 Task: Look for space in El Soberbio, Argentina from 9th June, 2023 to 17th June, 2023 for 2 adults in price range Rs.7000 to Rs.12000. Place can be private room with 1  bedroom having 2 beds and 1 bathroom. Property type can be flat. Amenities needed are: wifi, heating, . Booking option can be shelf check-in. Required host language is English.
Action: Mouse moved to (403, 90)
Screenshot: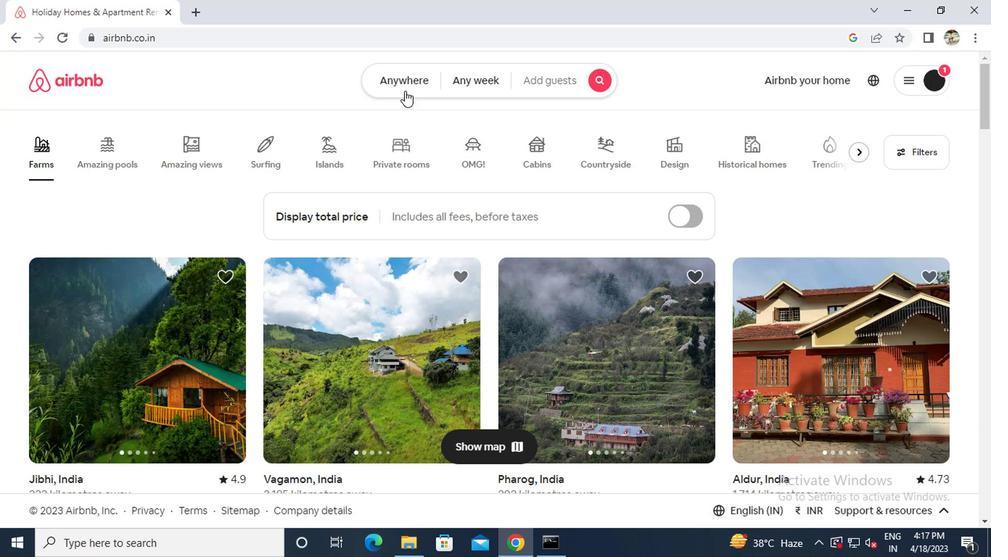 
Action: Mouse pressed left at (403, 90)
Screenshot: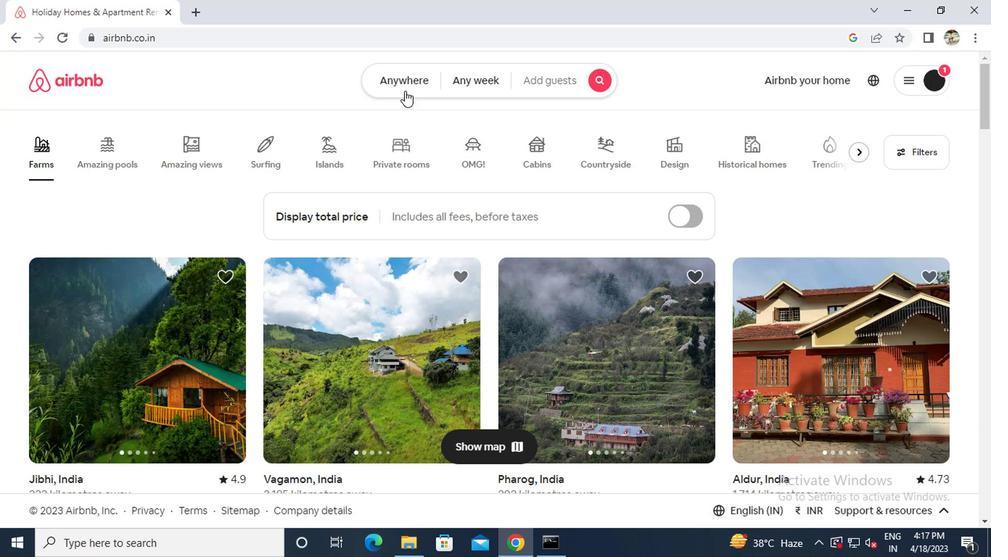 
Action: Mouse moved to (340, 141)
Screenshot: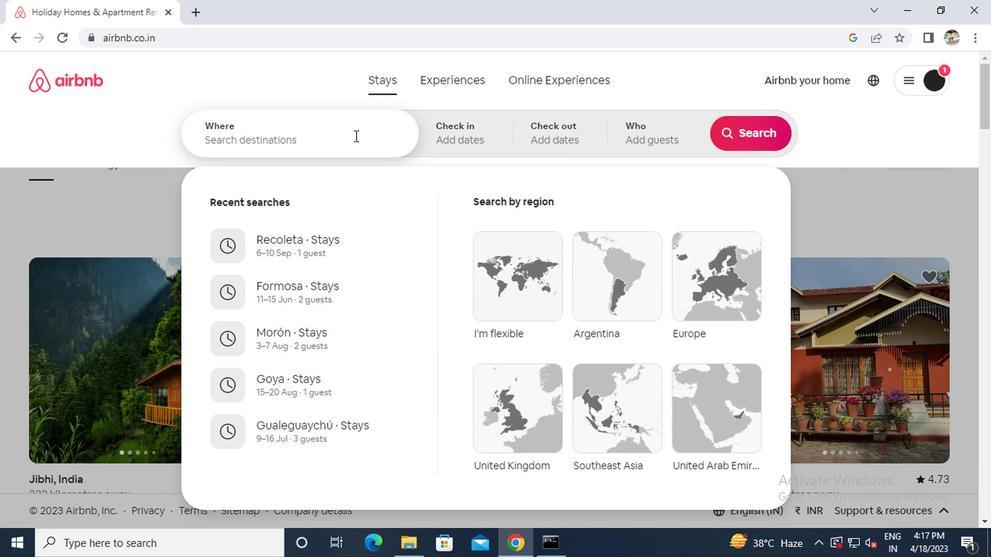 
Action: Mouse pressed left at (340, 141)
Screenshot: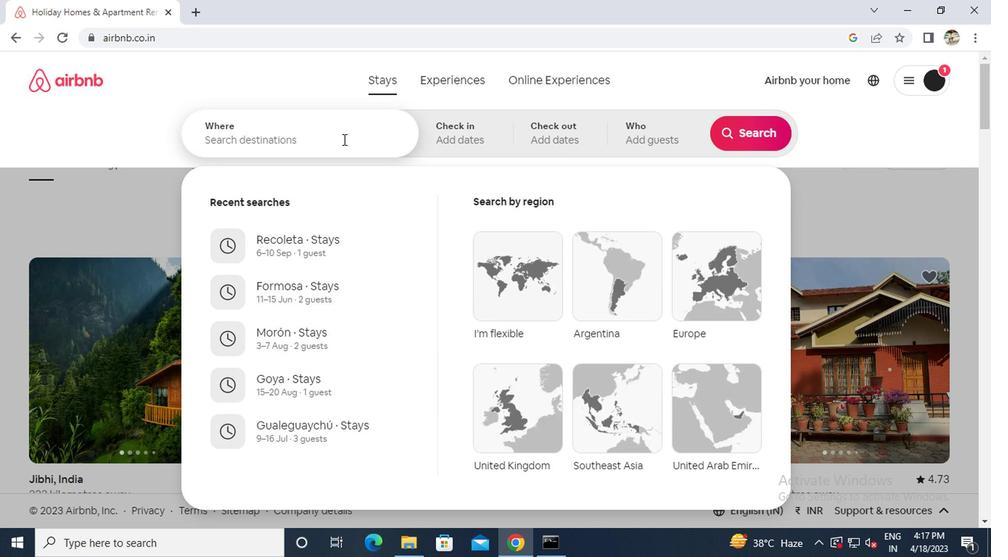 
Action: Key pressed e<Key.caps_lock>l<Key.space><Key.caps_lock>s<Key.caps_lock>oberbio
Screenshot: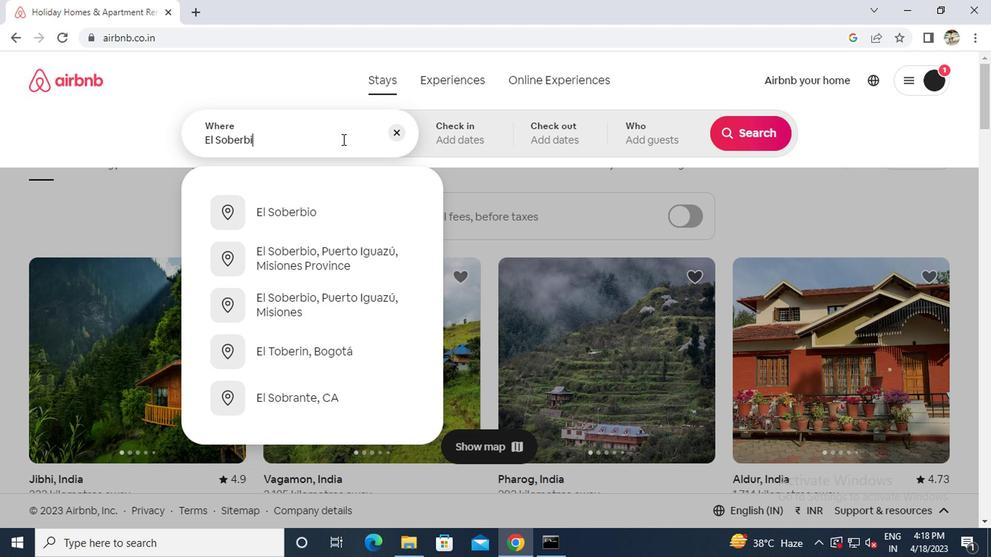 
Action: Mouse moved to (311, 215)
Screenshot: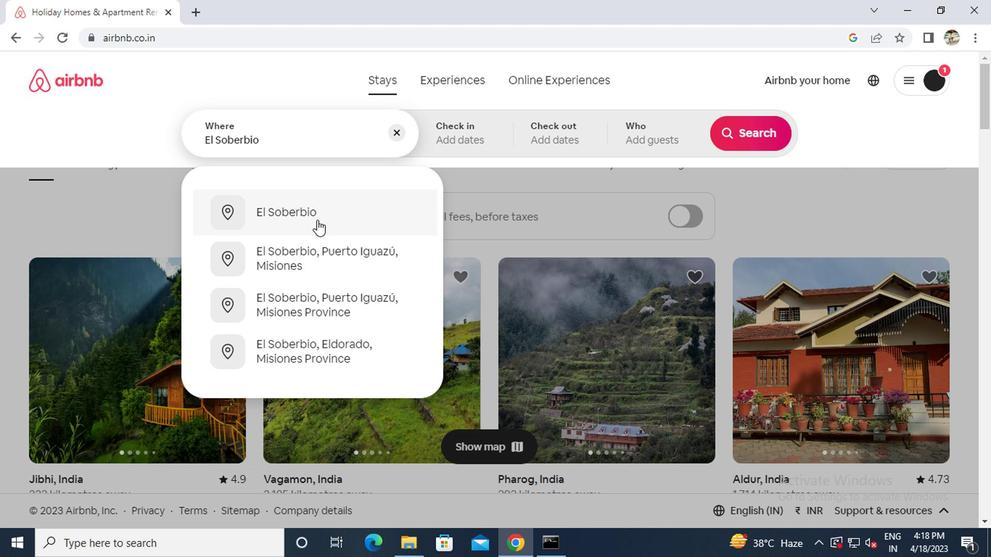 
Action: Mouse pressed left at (311, 215)
Screenshot: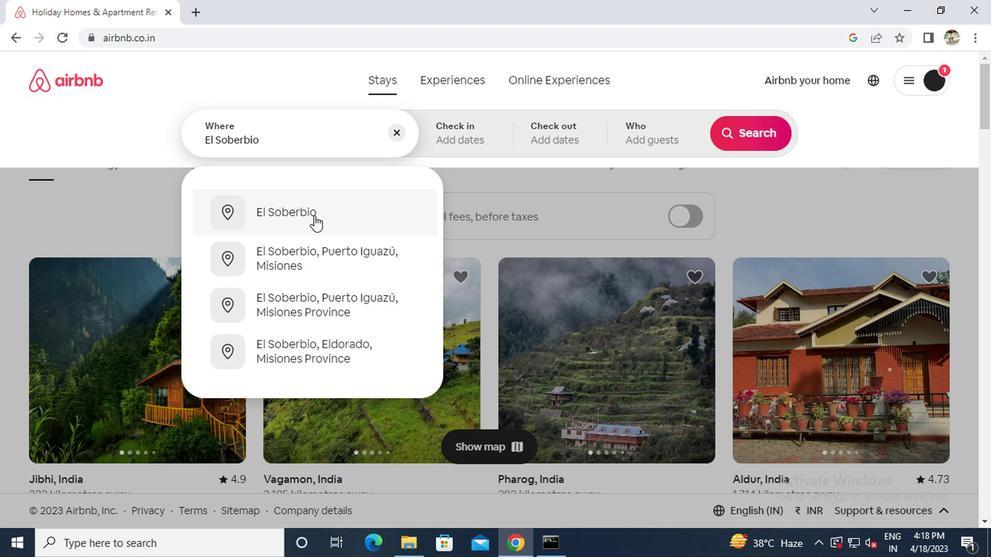 
Action: Mouse moved to (738, 249)
Screenshot: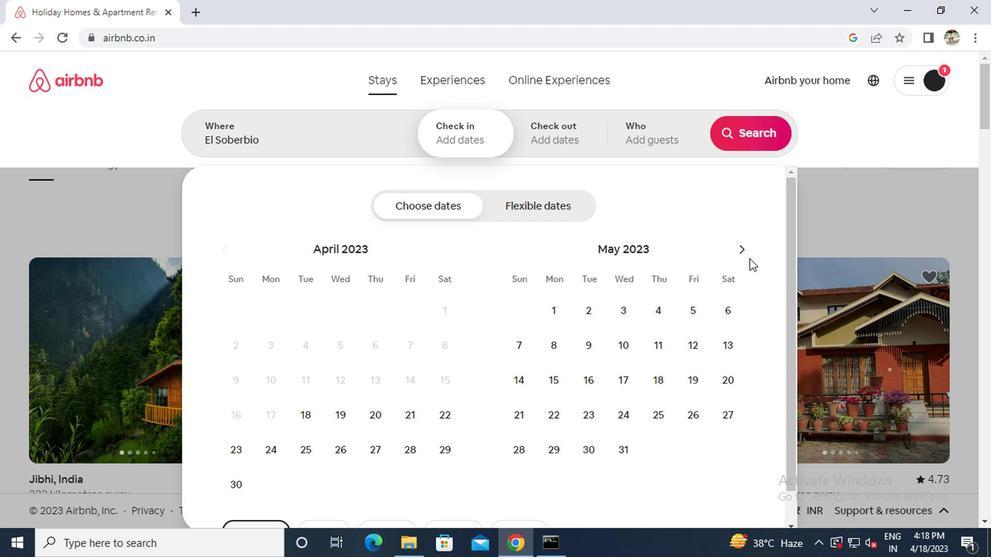 
Action: Mouse pressed left at (738, 249)
Screenshot: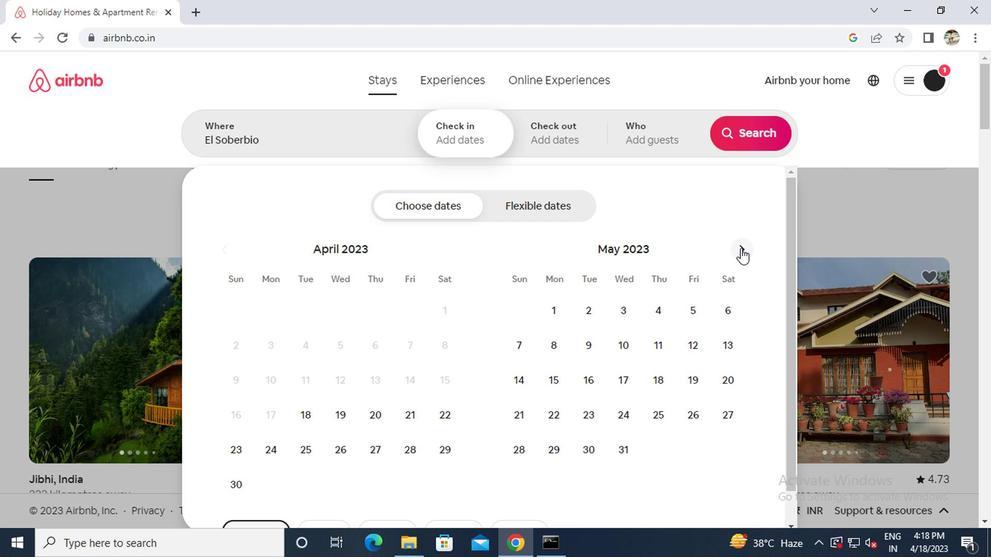 
Action: Mouse moved to (698, 338)
Screenshot: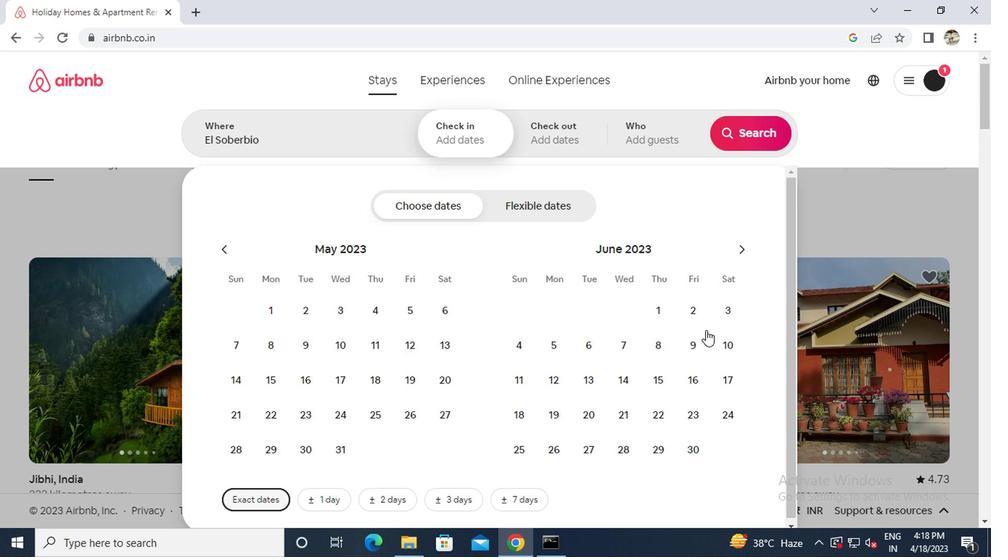 
Action: Mouse pressed left at (698, 338)
Screenshot: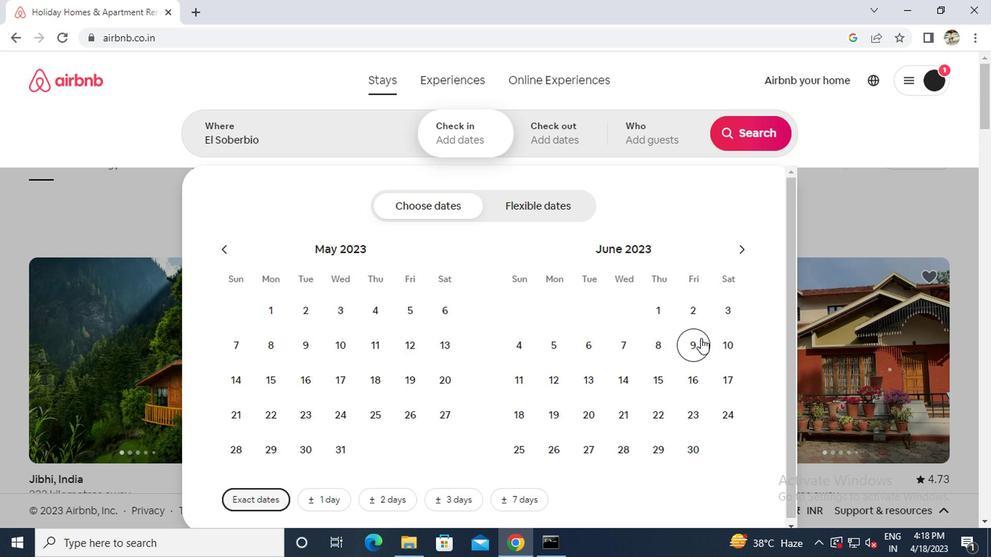 
Action: Mouse moved to (721, 374)
Screenshot: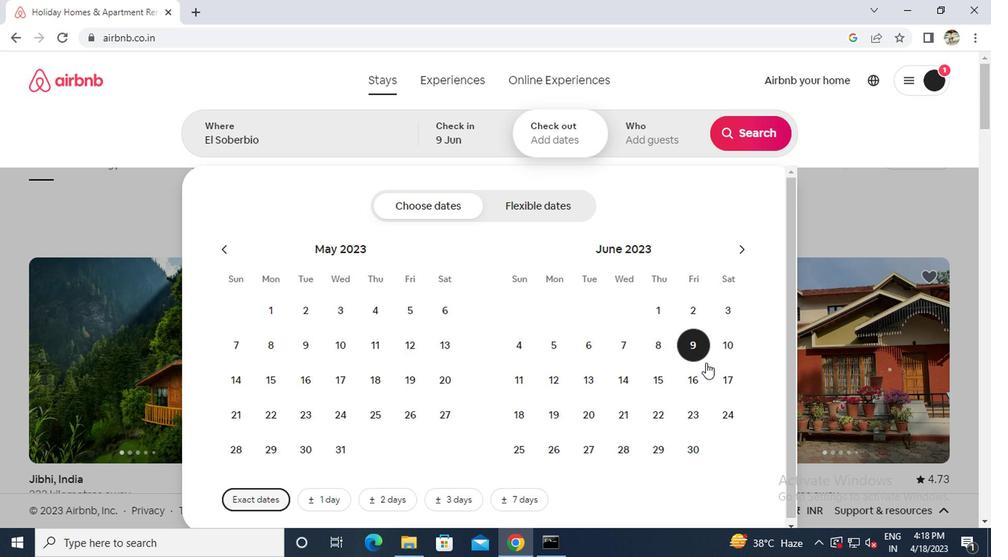 
Action: Mouse pressed left at (721, 374)
Screenshot: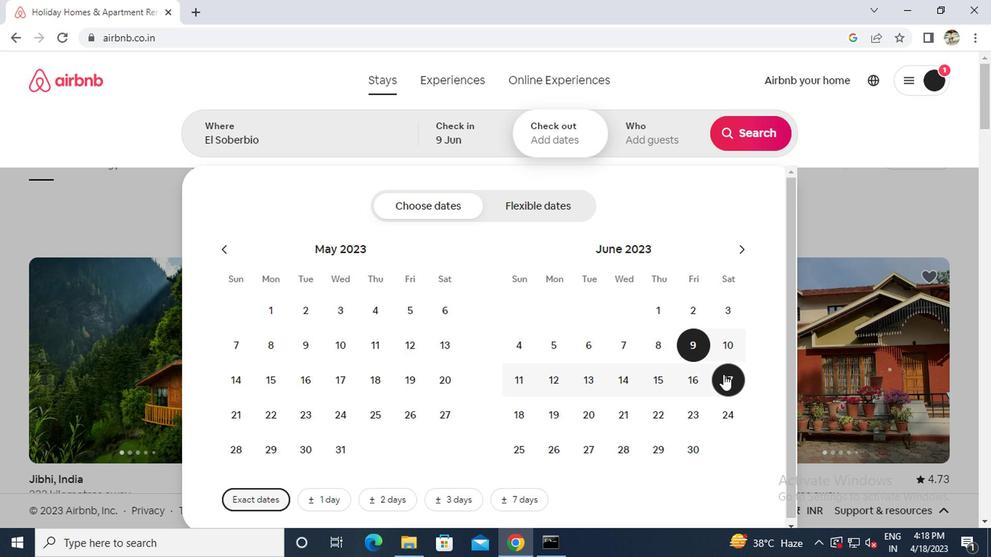 
Action: Mouse moved to (658, 148)
Screenshot: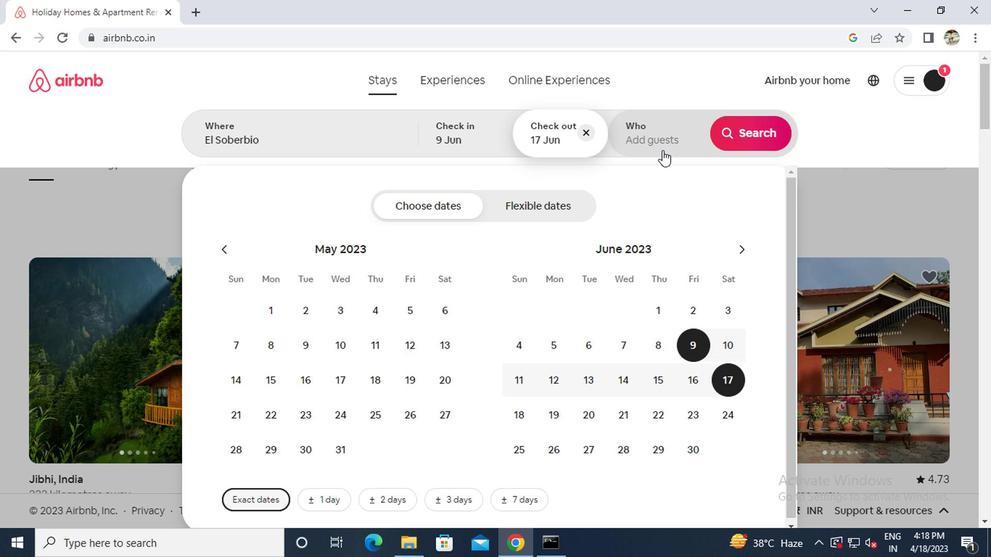 
Action: Mouse pressed left at (658, 148)
Screenshot: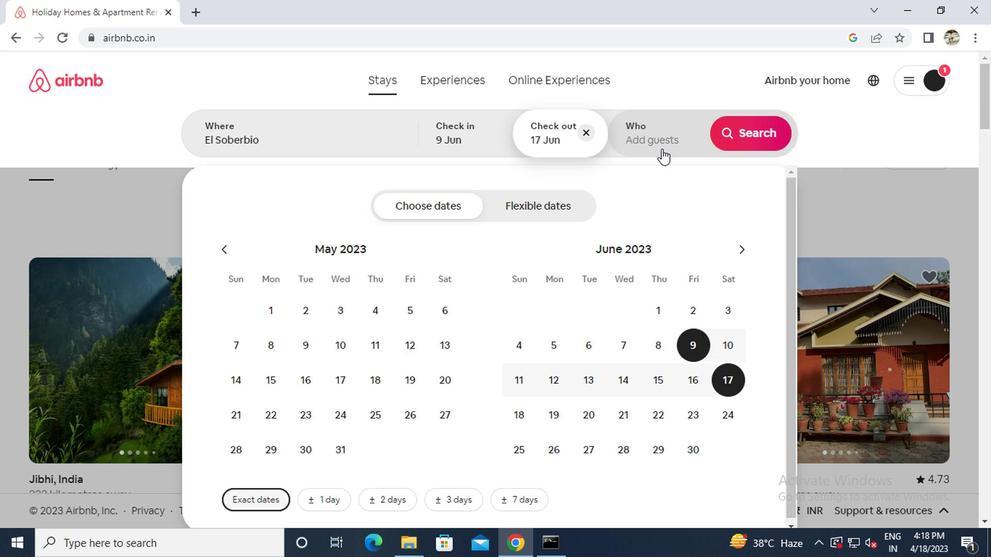 
Action: Mouse moved to (756, 216)
Screenshot: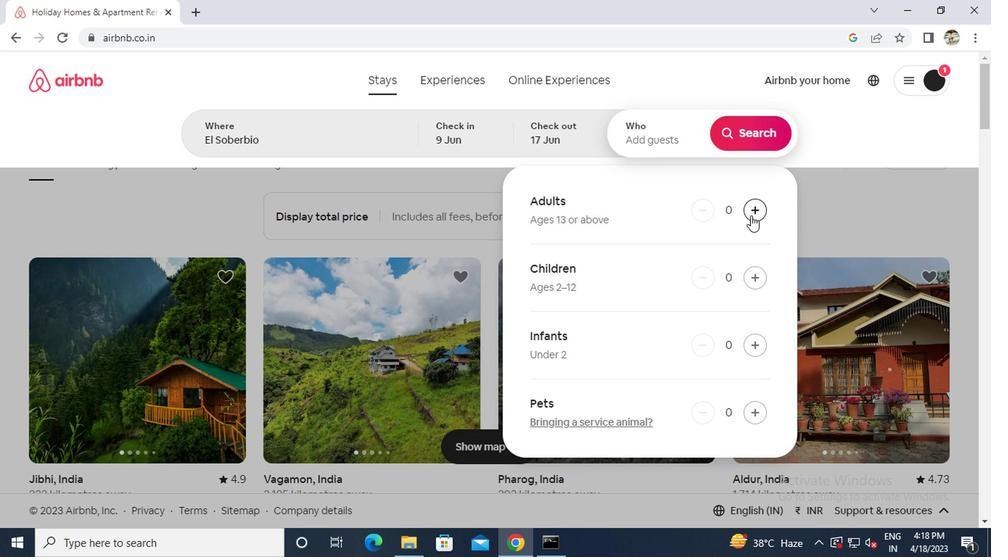 
Action: Mouse pressed left at (756, 216)
Screenshot: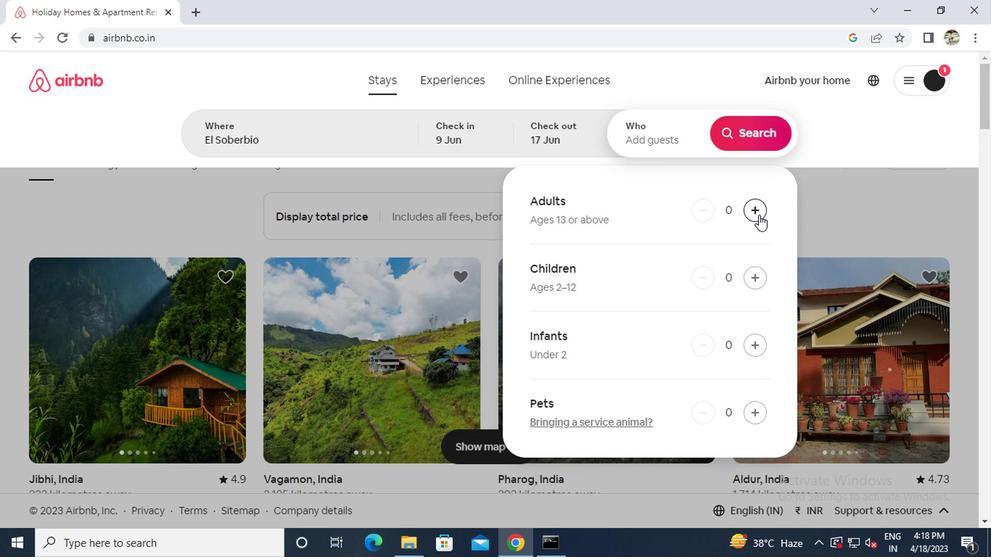 
Action: Mouse pressed left at (756, 216)
Screenshot: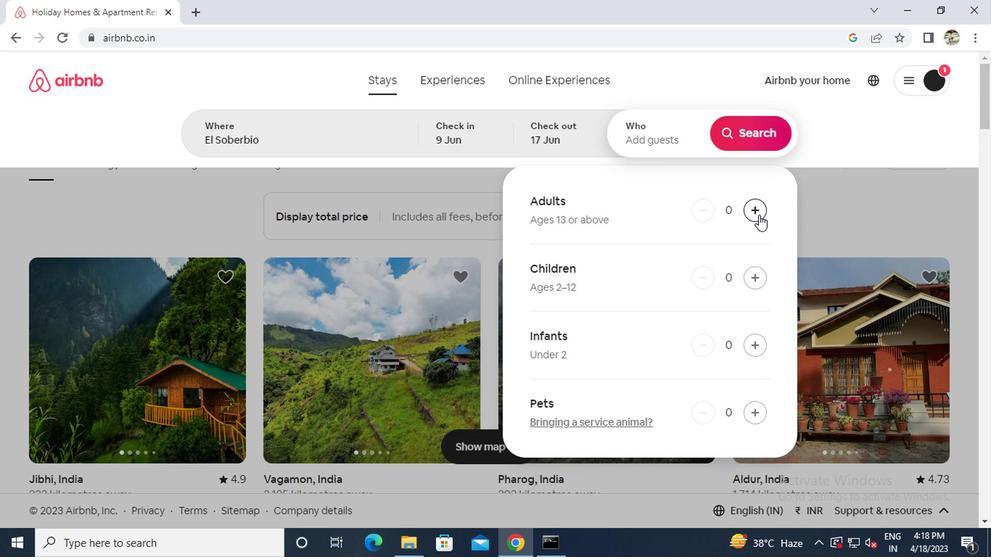 
Action: Mouse moved to (756, 122)
Screenshot: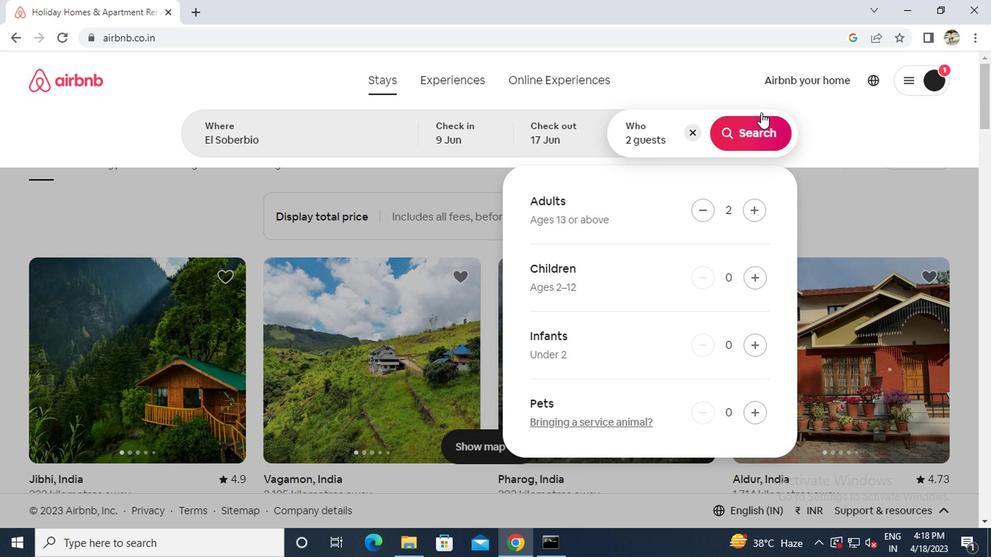 
Action: Mouse pressed left at (756, 122)
Screenshot: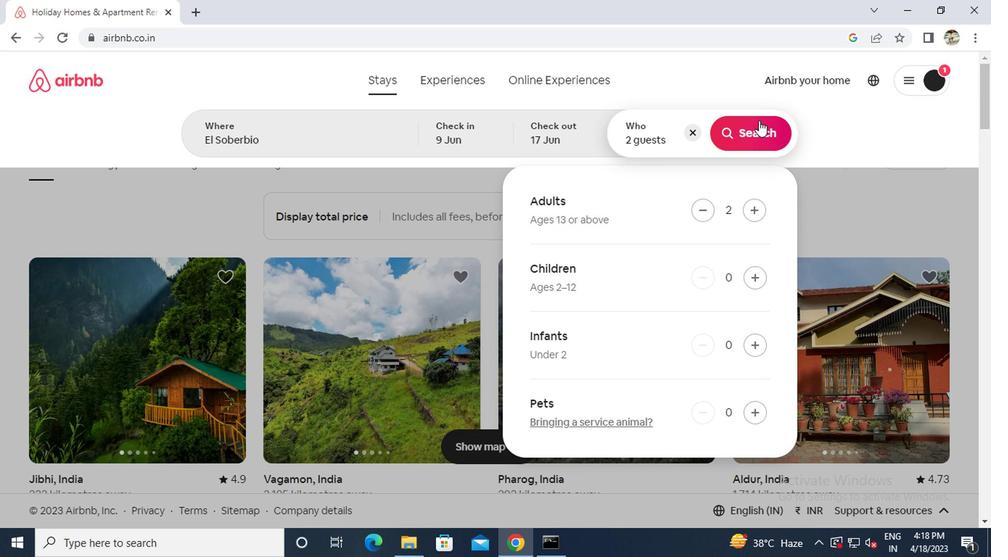 
Action: Mouse moved to (924, 135)
Screenshot: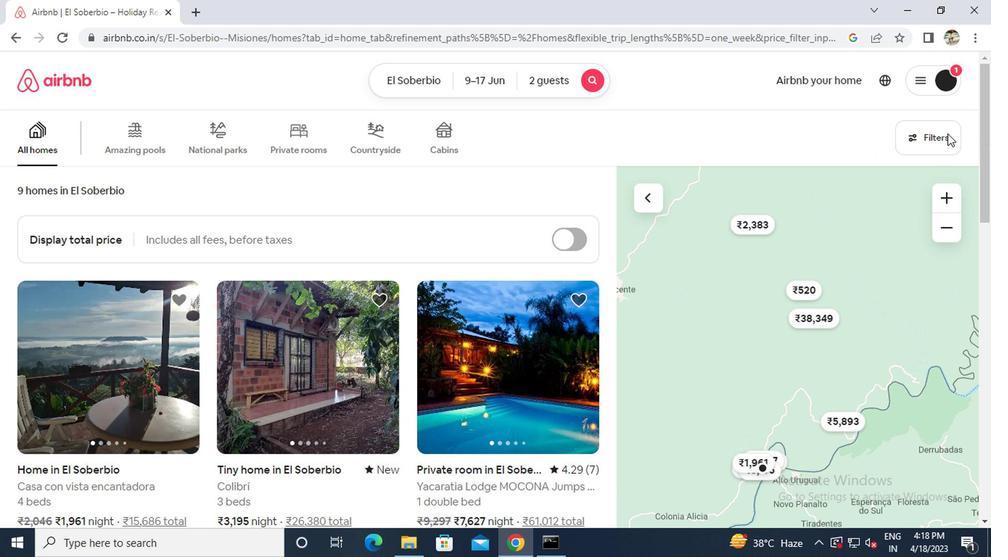 
Action: Mouse pressed left at (924, 135)
Screenshot: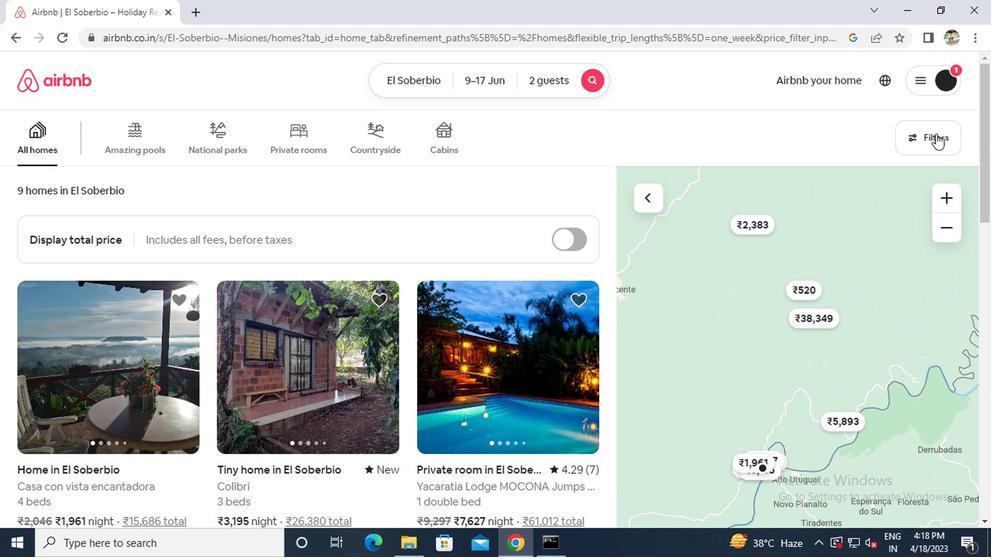 
Action: Mouse moved to (402, 329)
Screenshot: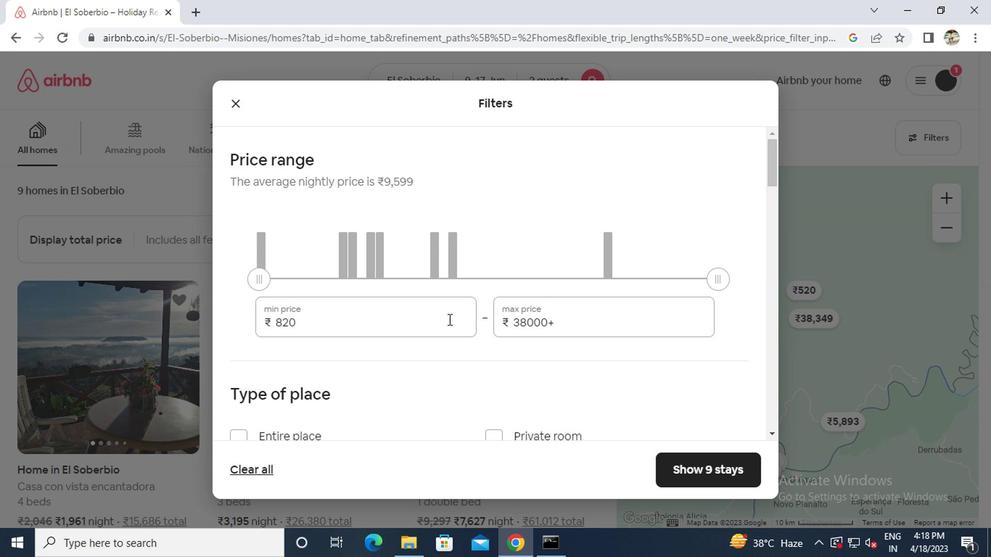 
Action: Mouse pressed left at (402, 329)
Screenshot: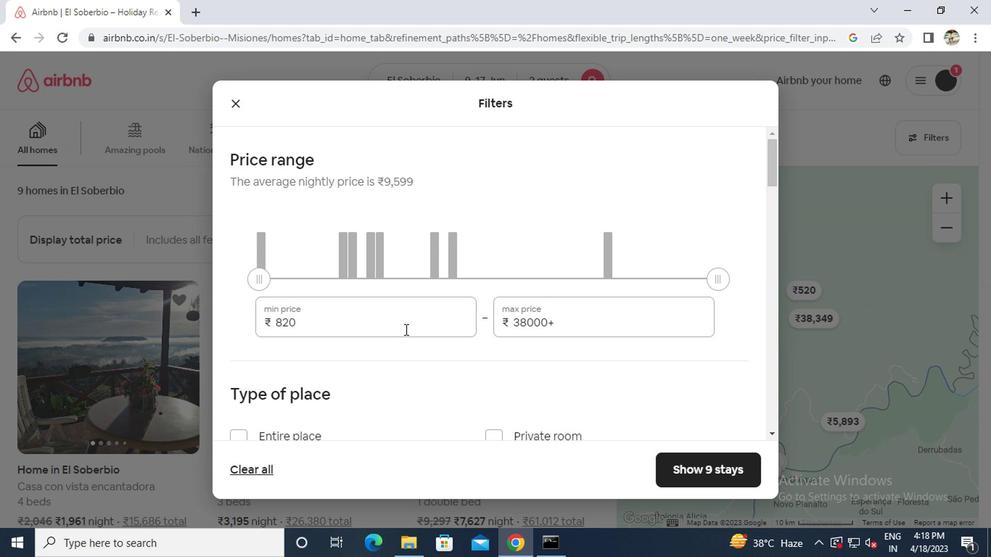 
Action: Key pressed ctrl+A7000
Screenshot: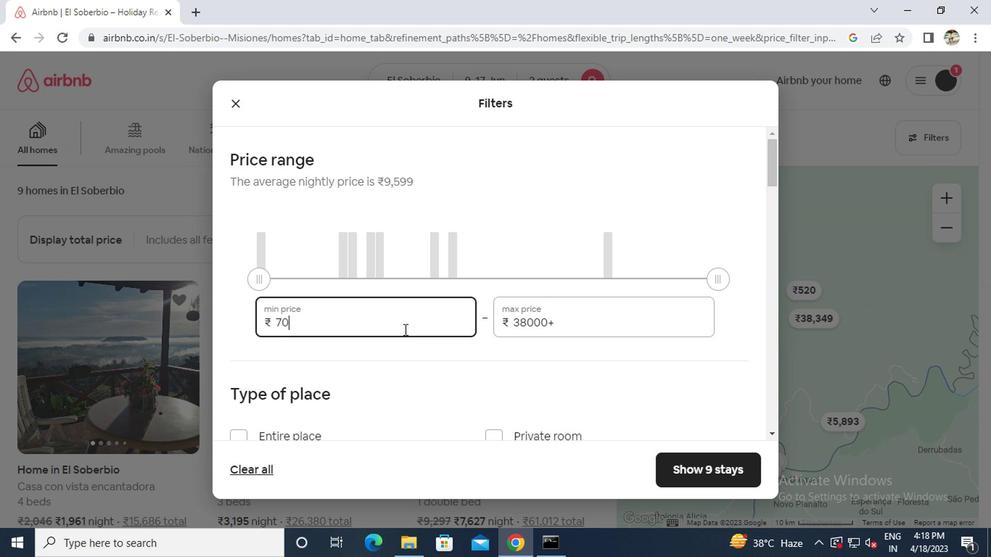 
Action: Mouse moved to (547, 324)
Screenshot: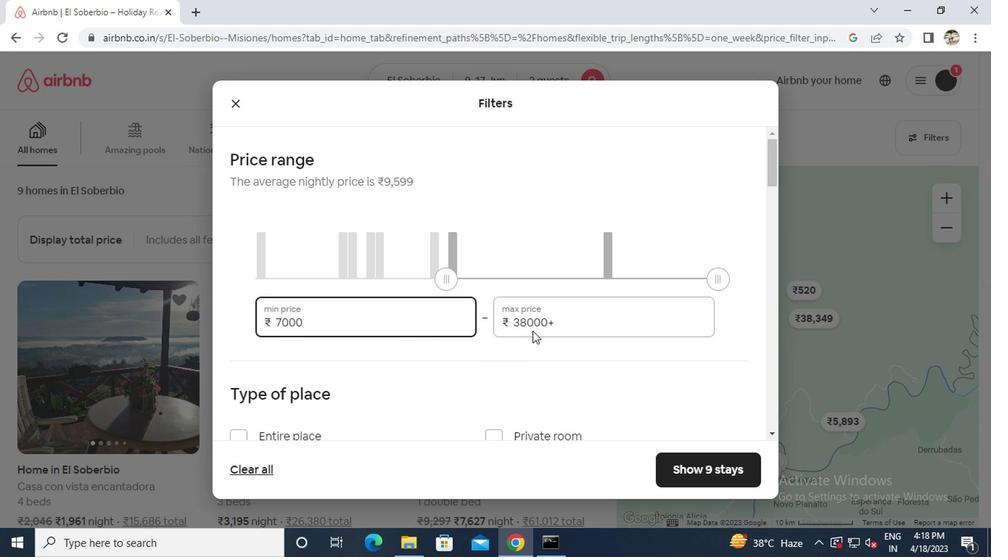 
Action: Mouse pressed left at (547, 324)
Screenshot: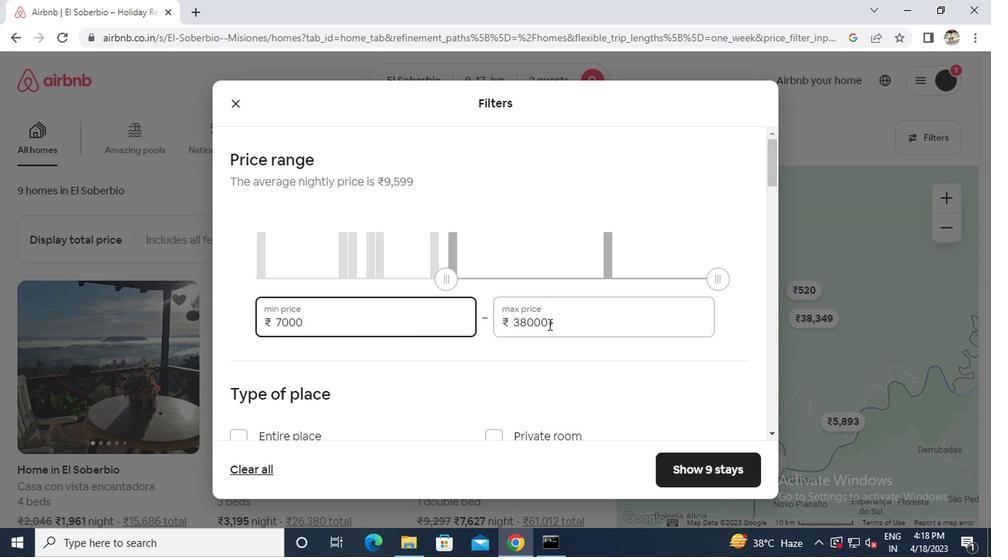 
Action: Key pressed ctrl+A12000
Screenshot: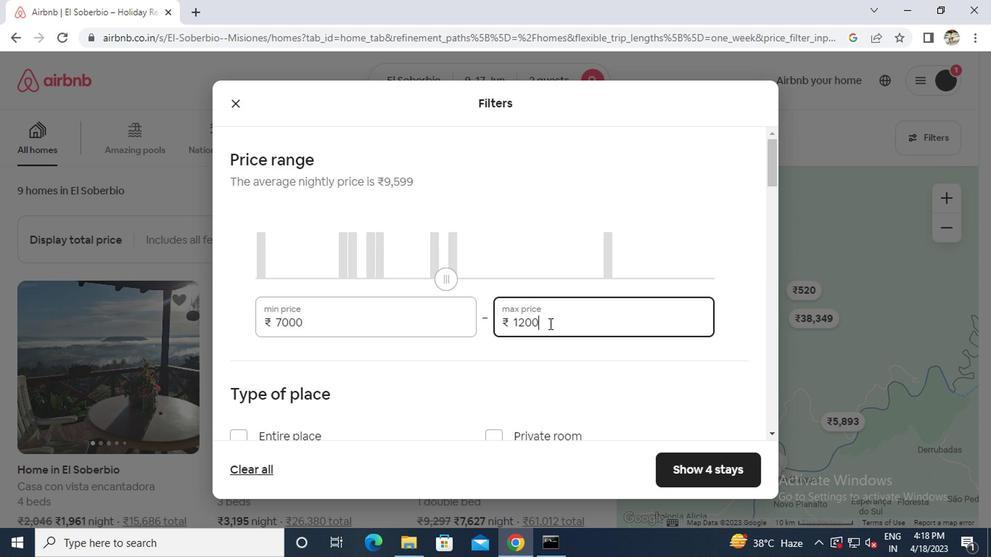
Action: Mouse scrolled (547, 323) with delta (0, 0)
Screenshot: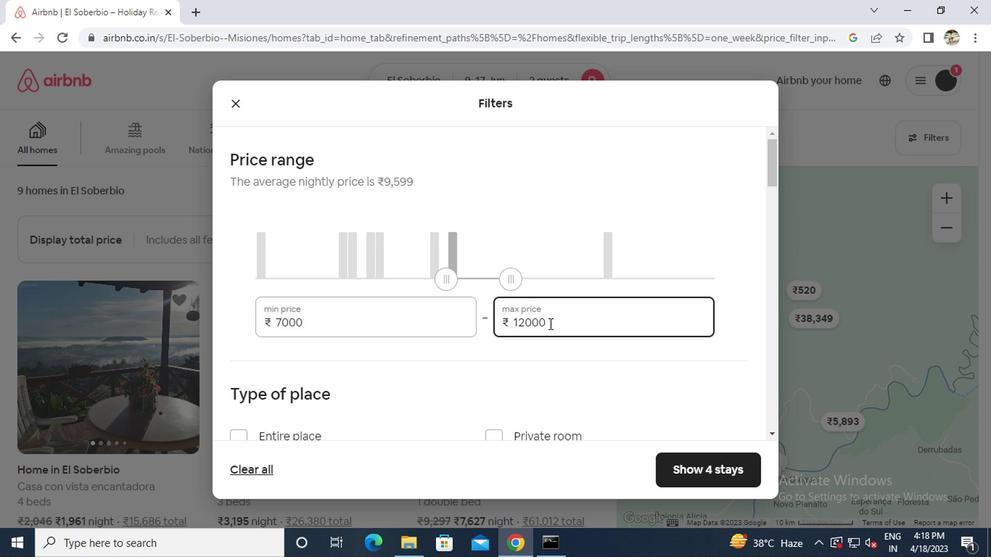 
Action: Mouse scrolled (547, 323) with delta (0, 0)
Screenshot: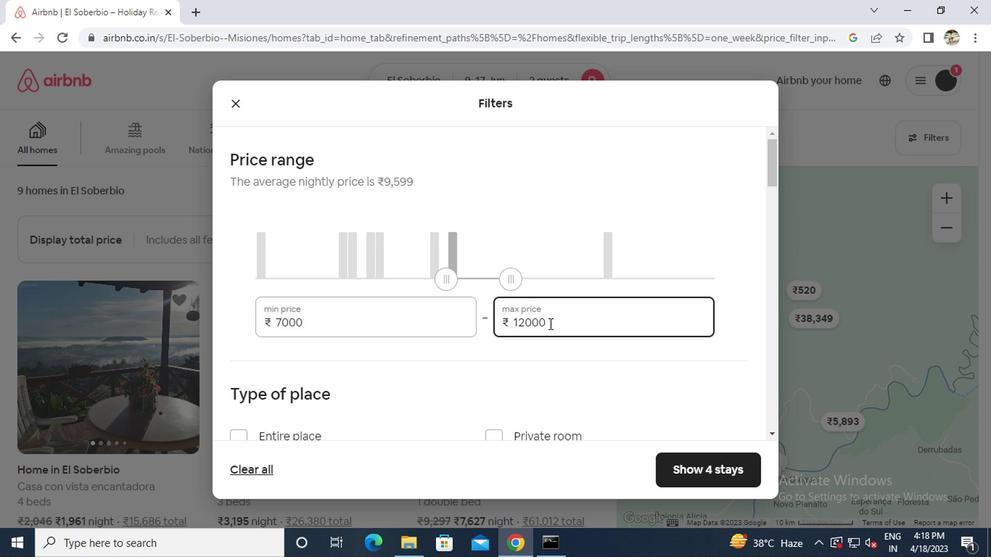 
Action: Mouse moved to (489, 299)
Screenshot: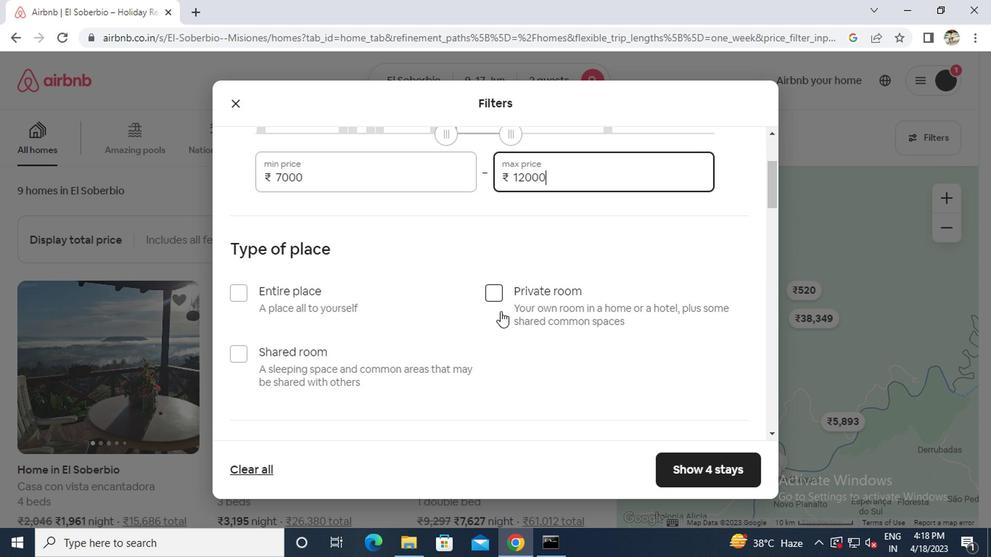 
Action: Mouse pressed left at (489, 299)
Screenshot: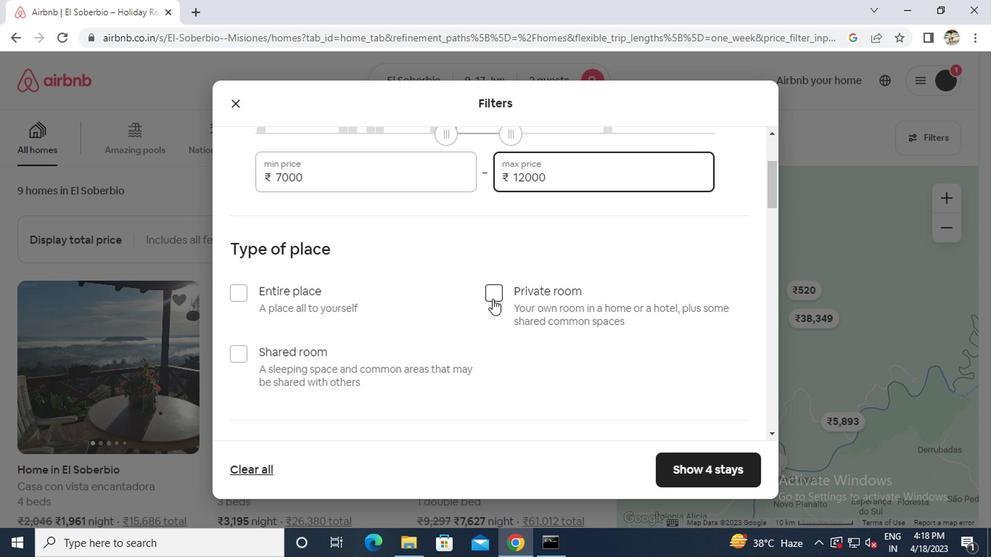 
Action: Mouse scrolled (489, 299) with delta (0, 0)
Screenshot: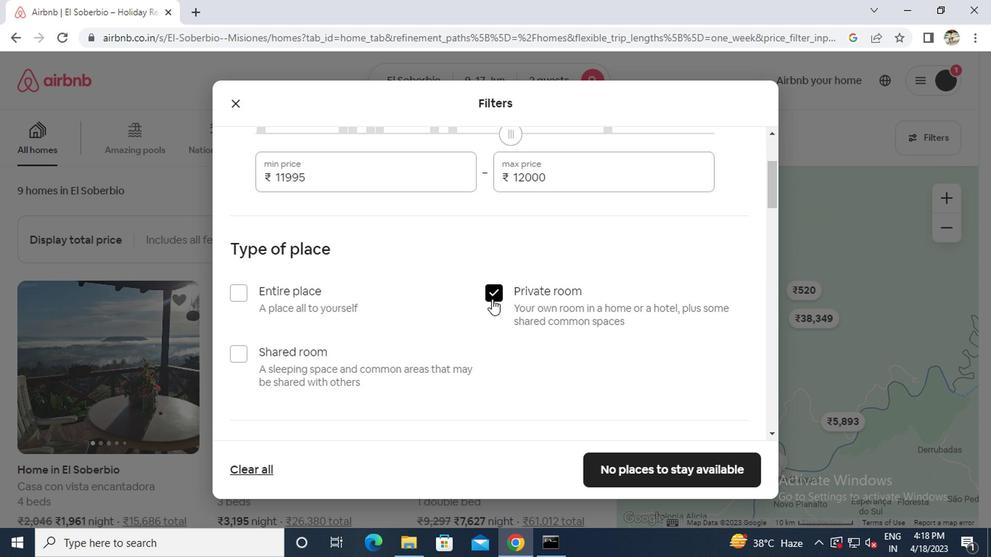 
Action: Mouse scrolled (489, 299) with delta (0, 0)
Screenshot: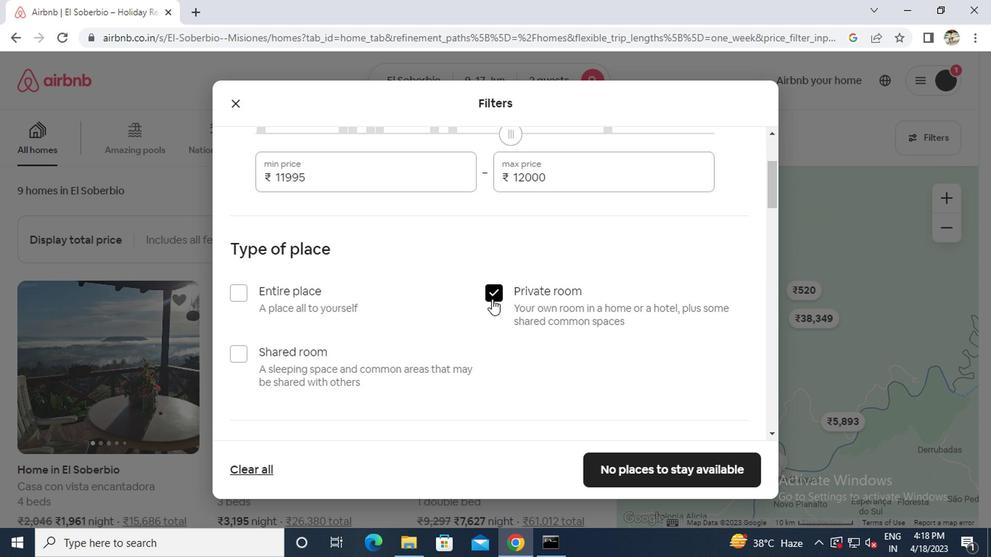 
Action: Mouse moved to (312, 375)
Screenshot: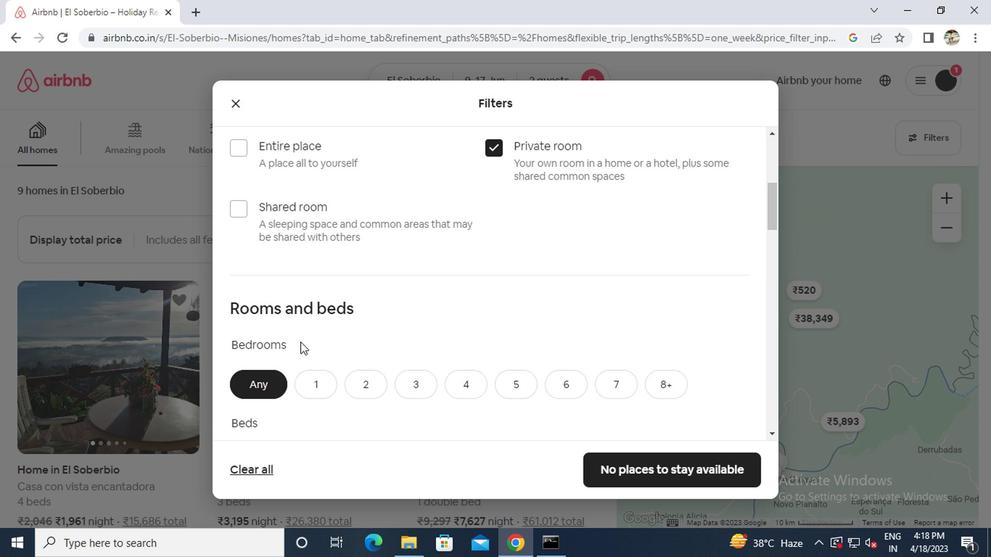 
Action: Mouse pressed left at (312, 375)
Screenshot: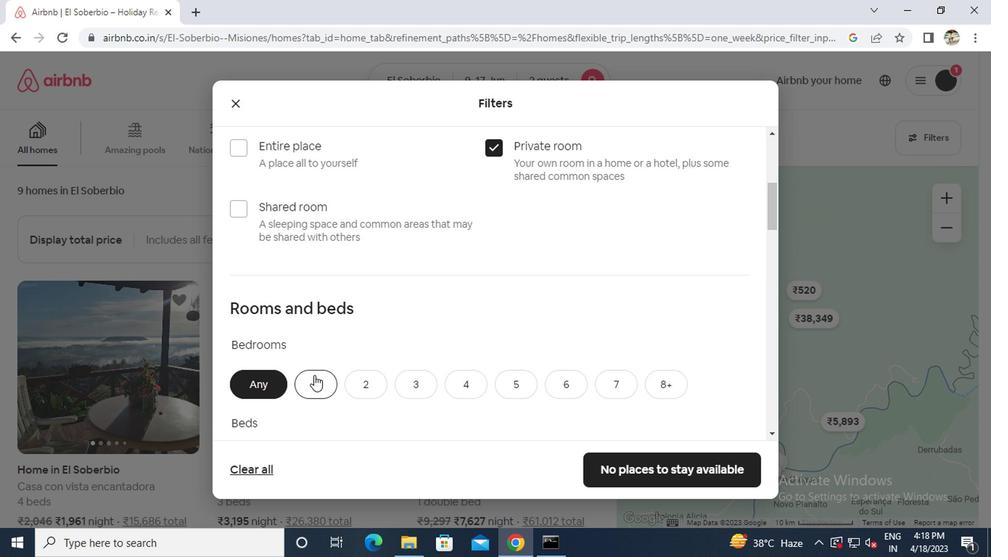 
Action: Mouse scrolled (312, 374) with delta (0, 0)
Screenshot: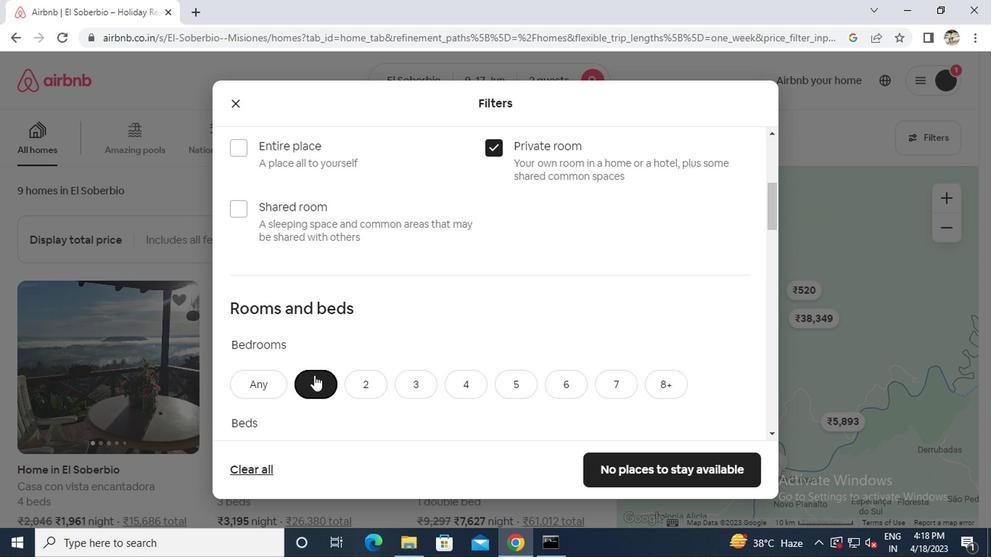 
Action: Mouse moved to (362, 394)
Screenshot: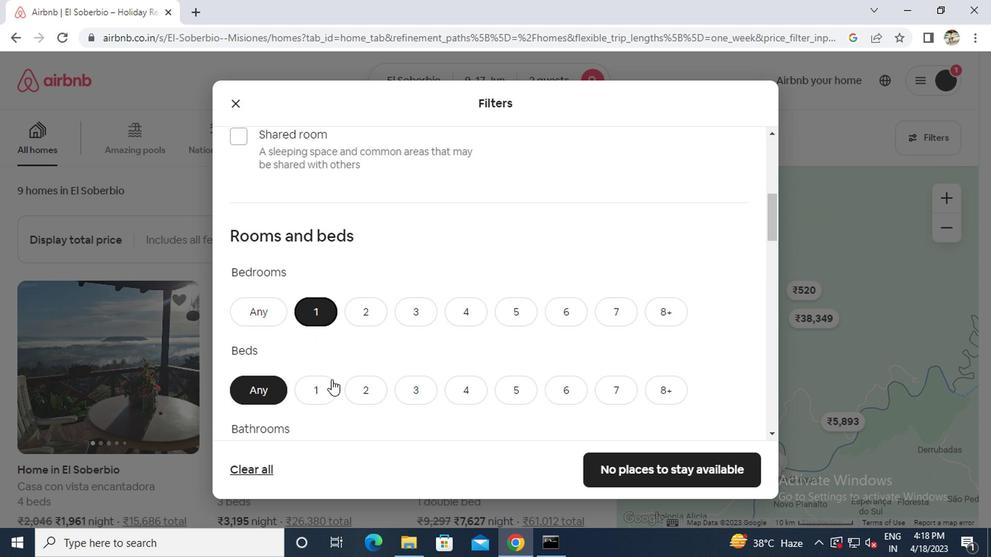 
Action: Mouse pressed left at (362, 394)
Screenshot: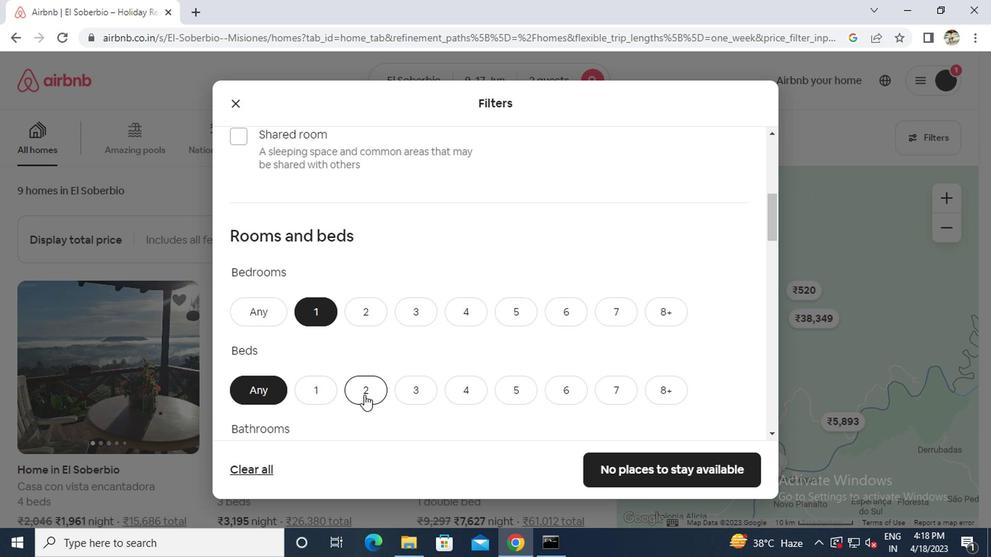 
Action: Mouse scrolled (362, 393) with delta (0, -1)
Screenshot: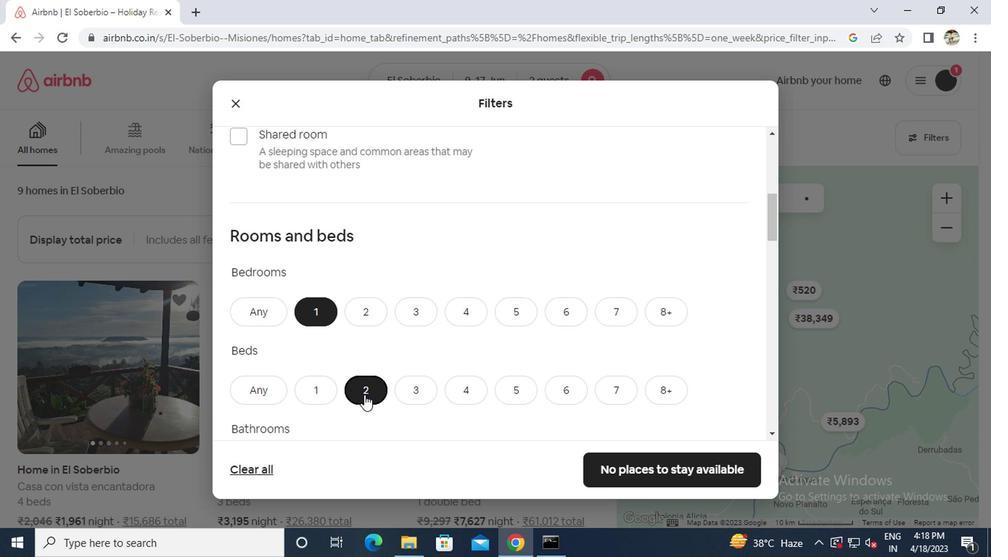 
Action: Mouse moved to (311, 388)
Screenshot: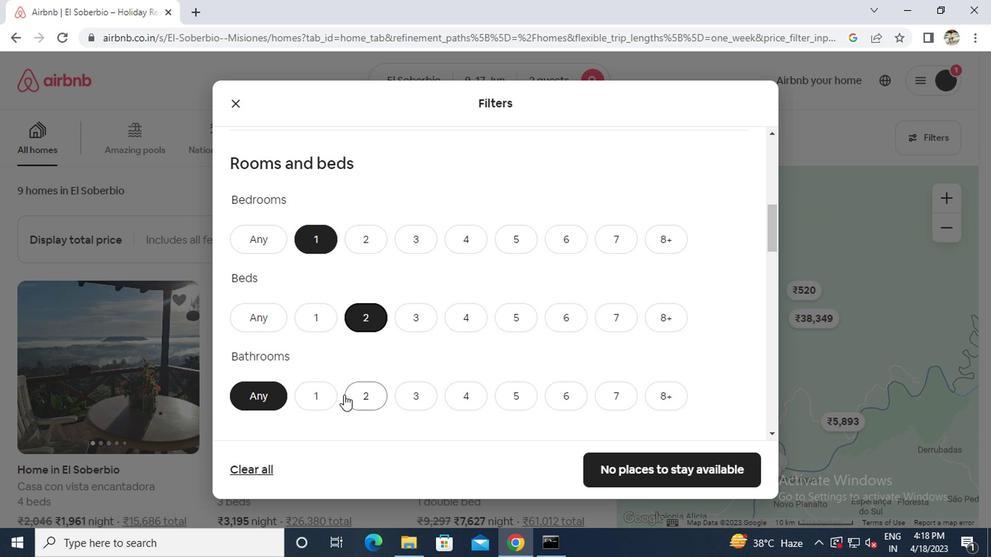 
Action: Mouse pressed left at (311, 388)
Screenshot: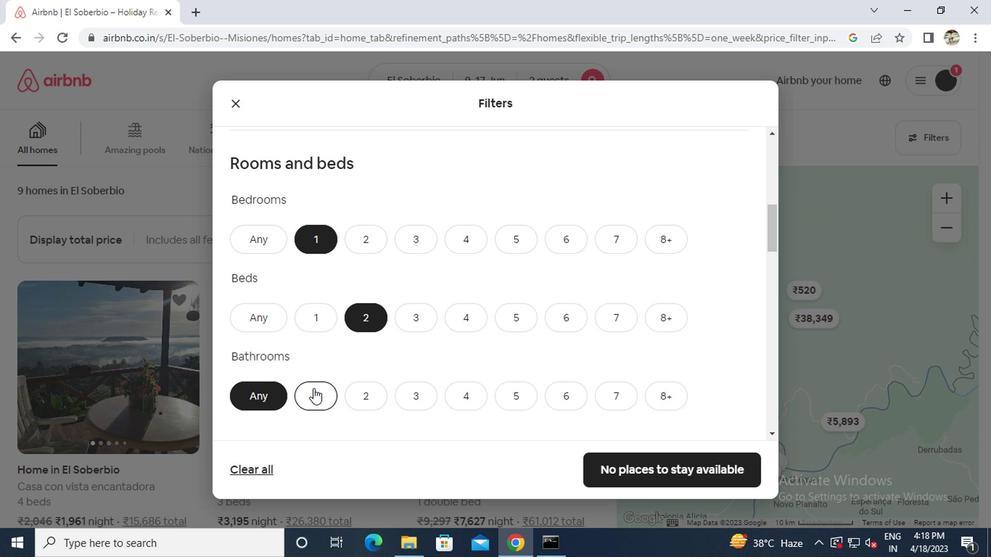 
Action: Mouse scrolled (311, 387) with delta (0, 0)
Screenshot: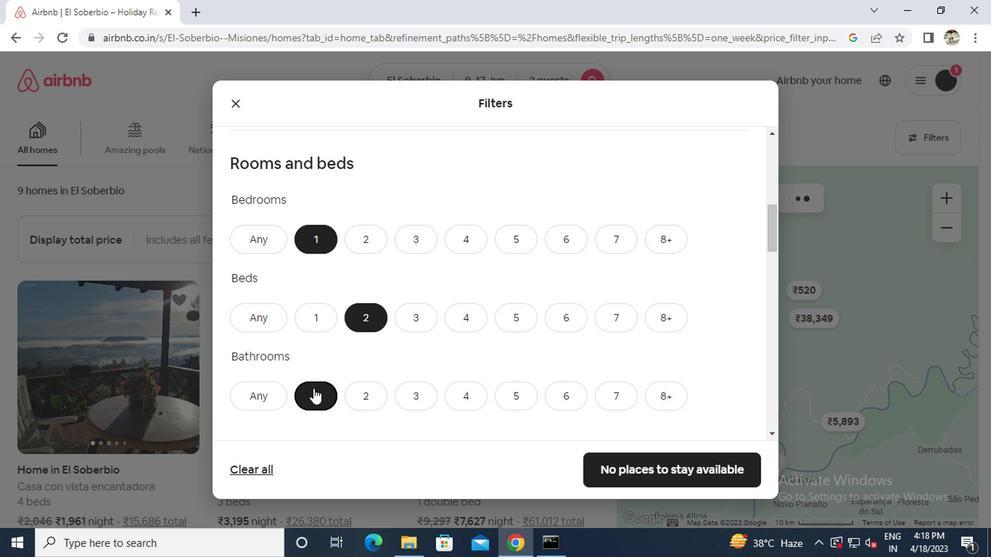 
Action: Mouse scrolled (311, 387) with delta (0, 0)
Screenshot: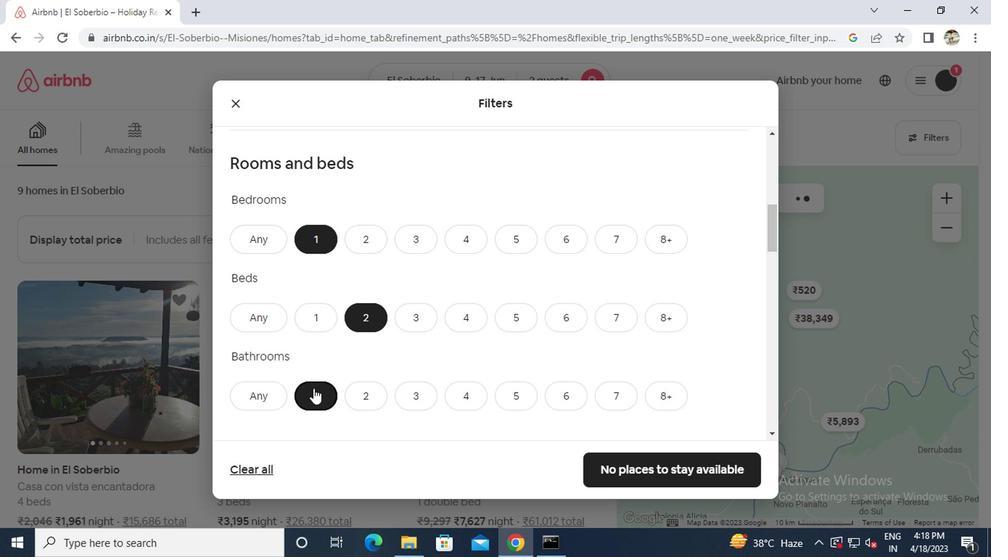 
Action: Mouse scrolled (311, 387) with delta (0, 0)
Screenshot: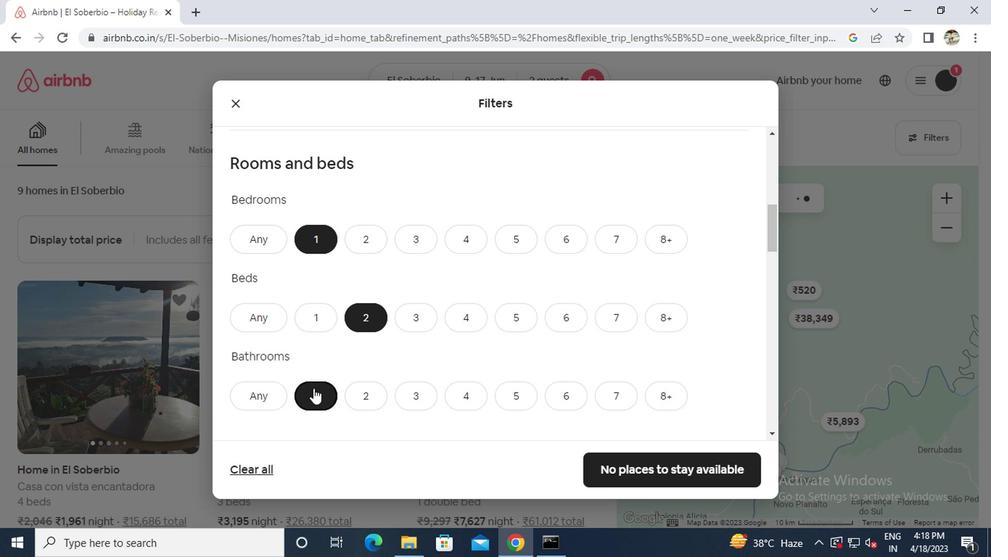 
Action: Mouse moved to (359, 399)
Screenshot: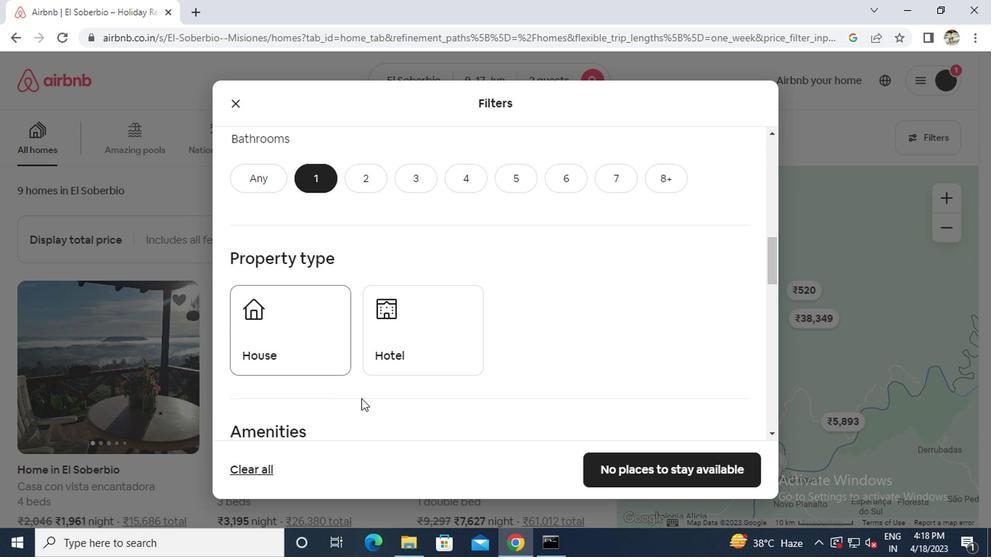 
Action: Mouse scrolled (359, 398) with delta (0, 0)
Screenshot: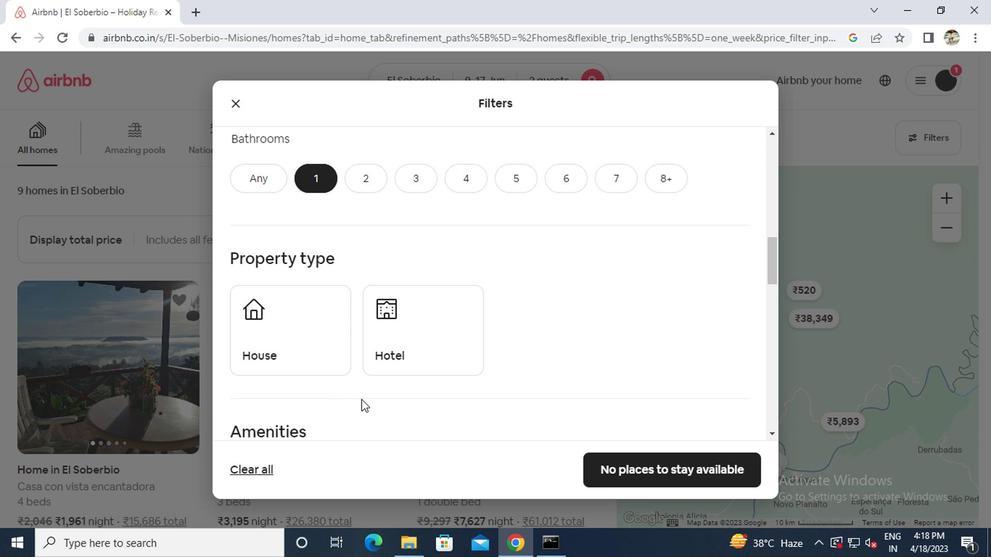 
Action: Mouse scrolled (359, 398) with delta (0, 0)
Screenshot: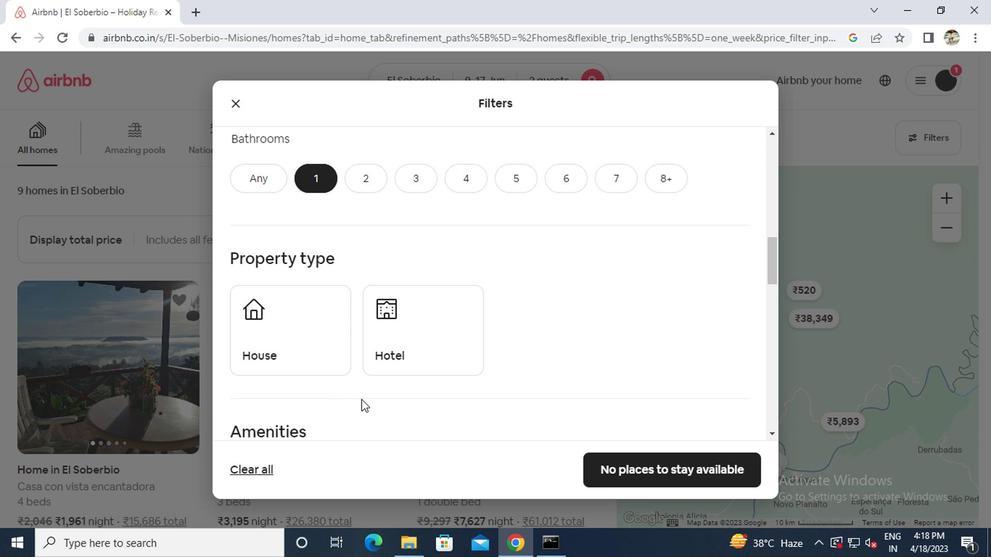 
Action: Mouse moved to (283, 431)
Screenshot: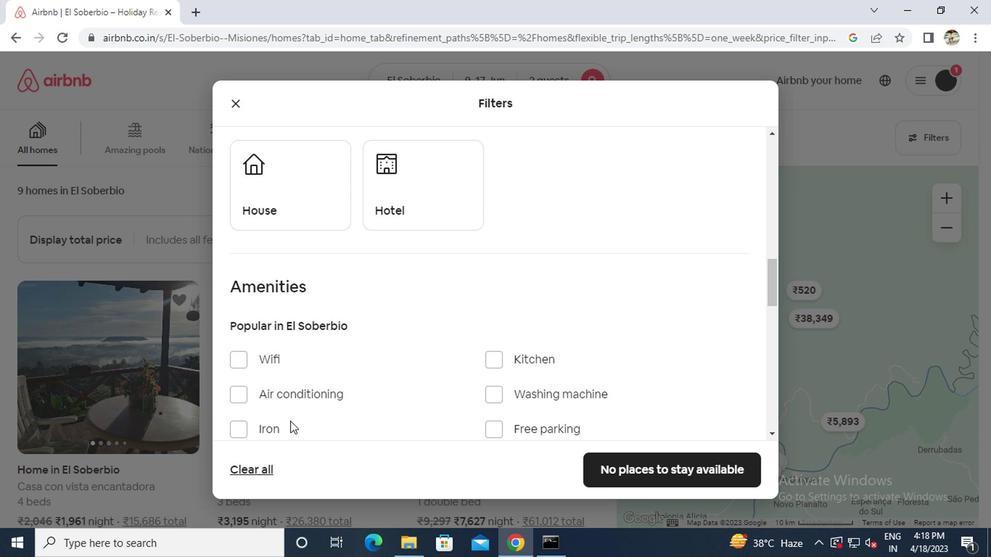 
Action: Mouse scrolled (283, 431) with delta (0, 0)
Screenshot: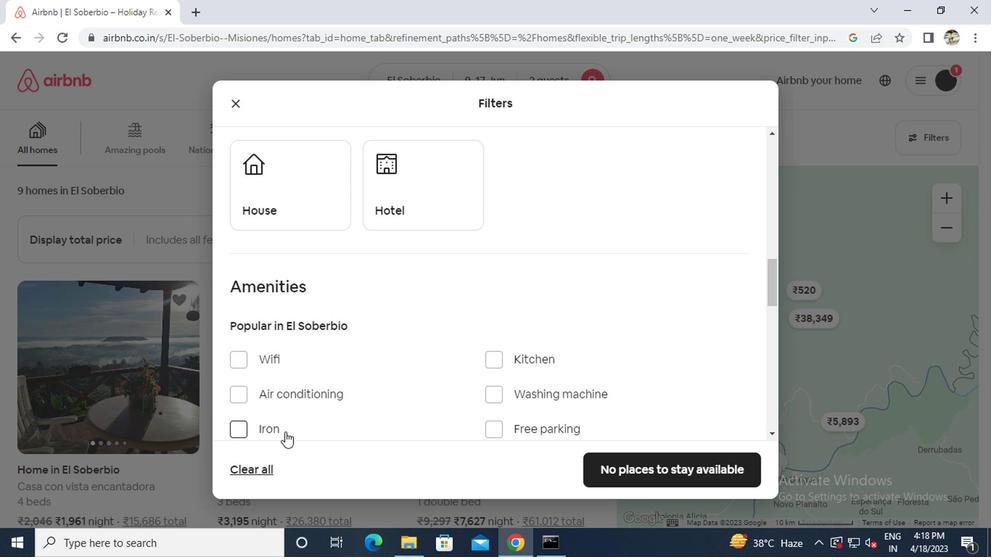 
Action: Mouse moved to (234, 287)
Screenshot: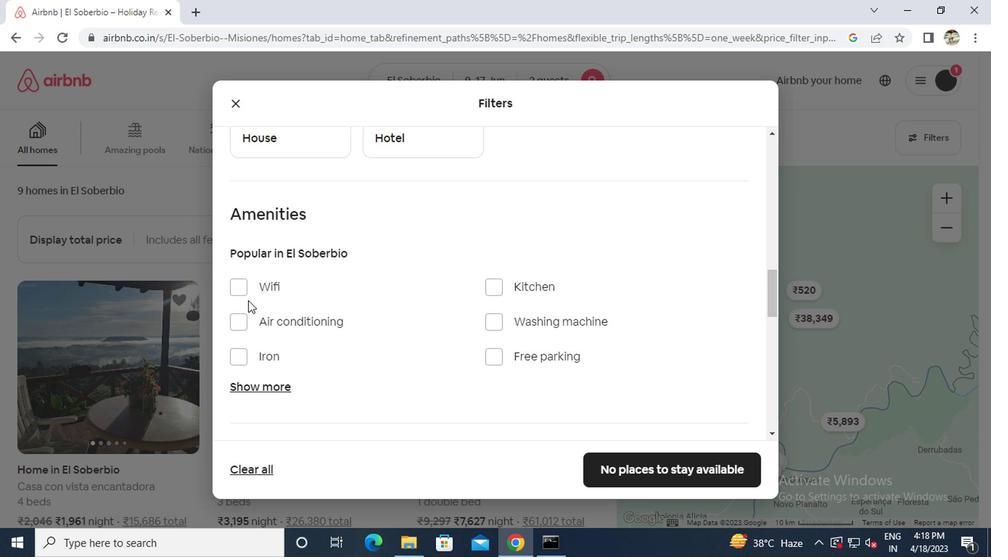 
Action: Mouse pressed left at (234, 287)
Screenshot: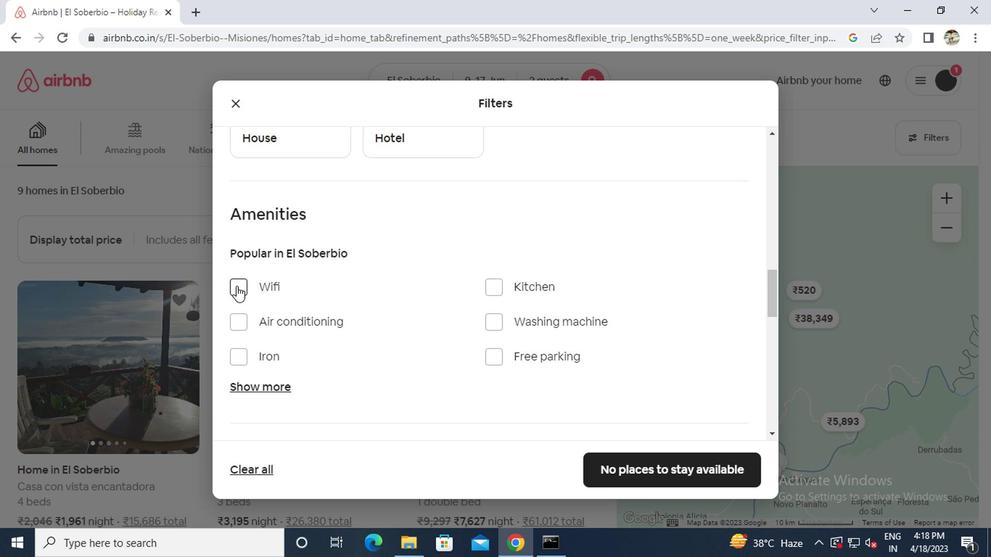 
Action: Mouse moved to (248, 391)
Screenshot: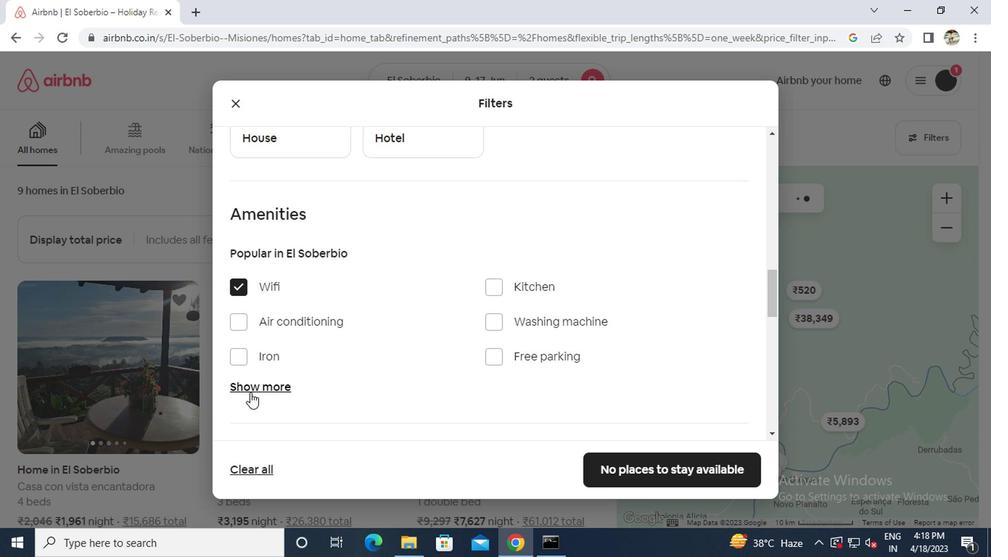
Action: Mouse pressed left at (248, 391)
Screenshot: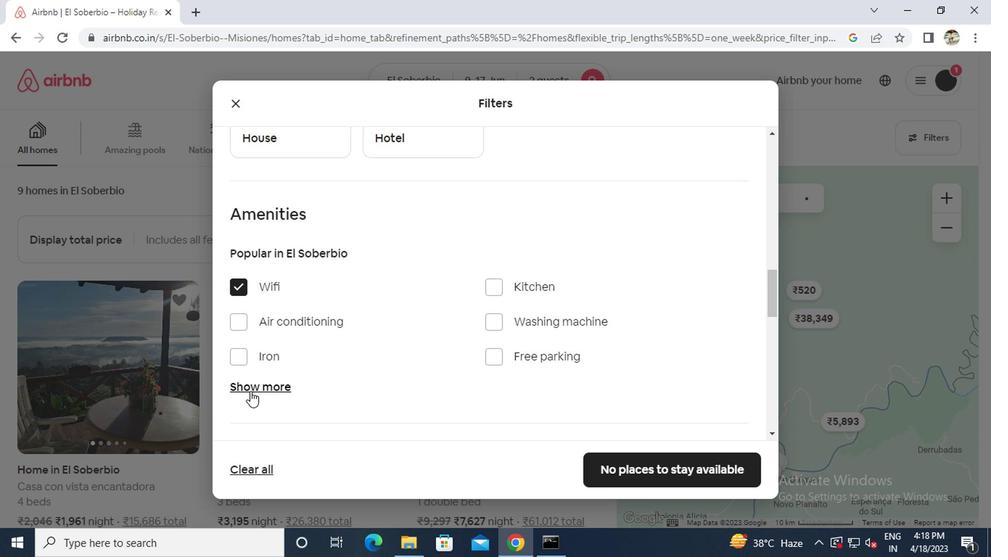
Action: Mouse moved to (248, 391)
Screenshot: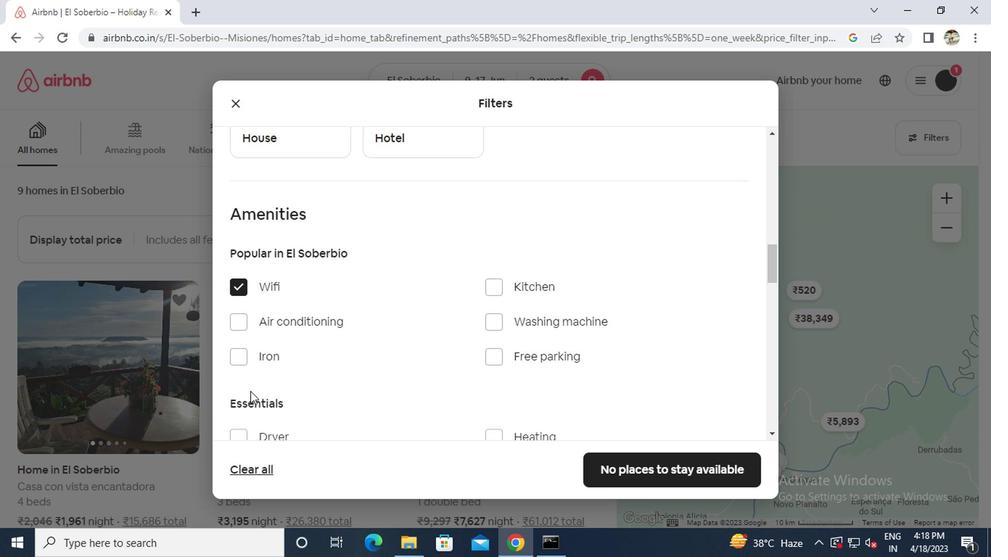 
Action: Mouse scrolled (248, 390) with delta (0, -1)
Screenshot: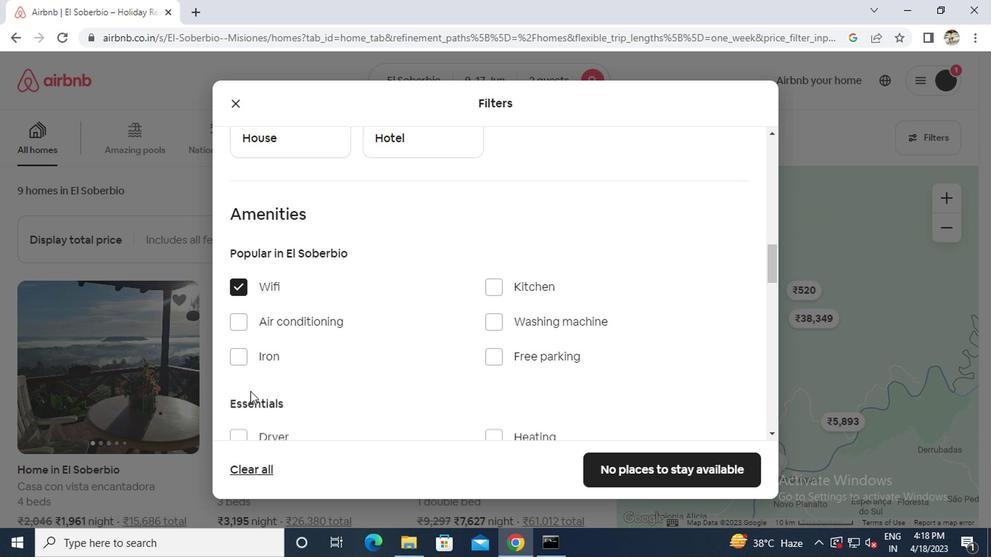 
Action: Mouse scrolled (248, 390) with delta (0, -1)
Screenshot: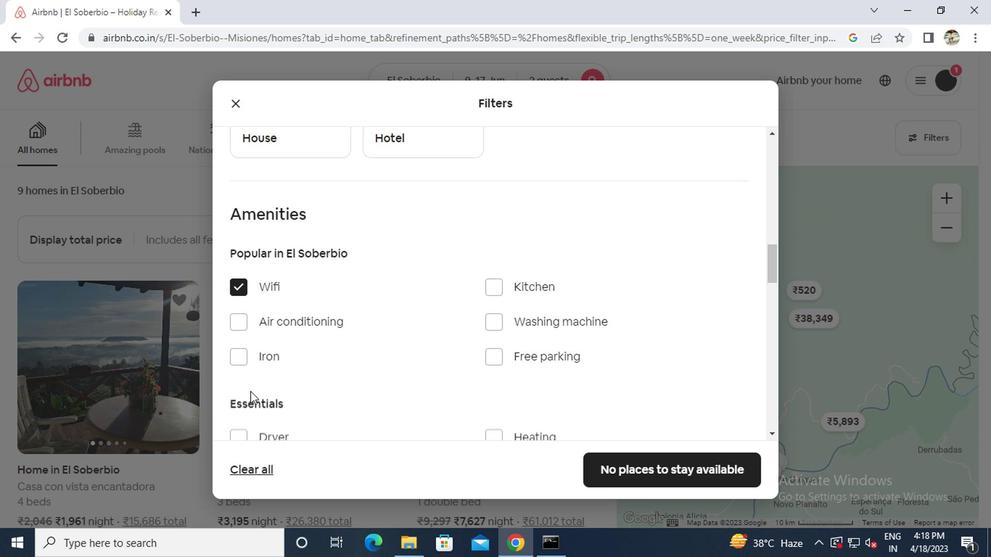 
Action: Mouse moved to (487, 300)
Screenshot: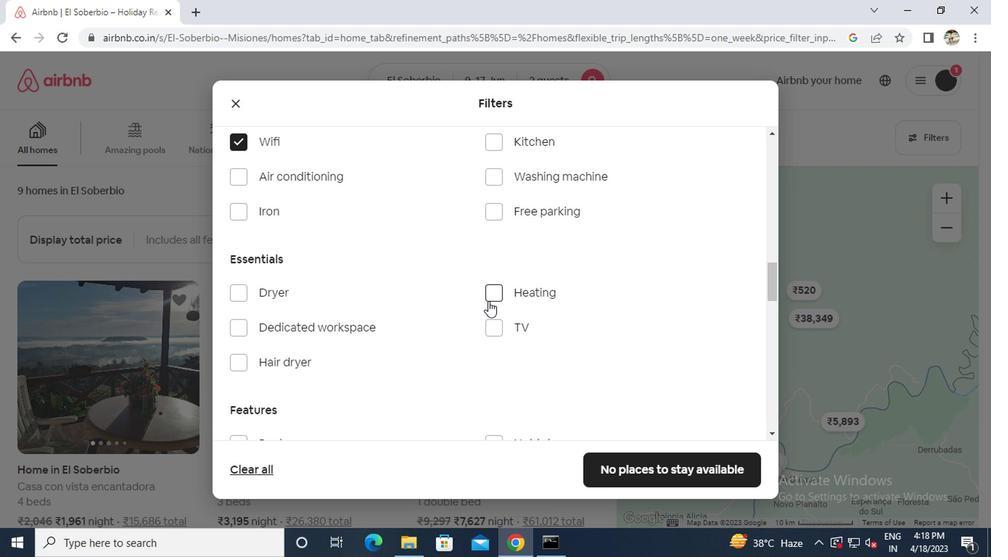 
Action: Mouse pressed left at (487, 300)
Screenshot: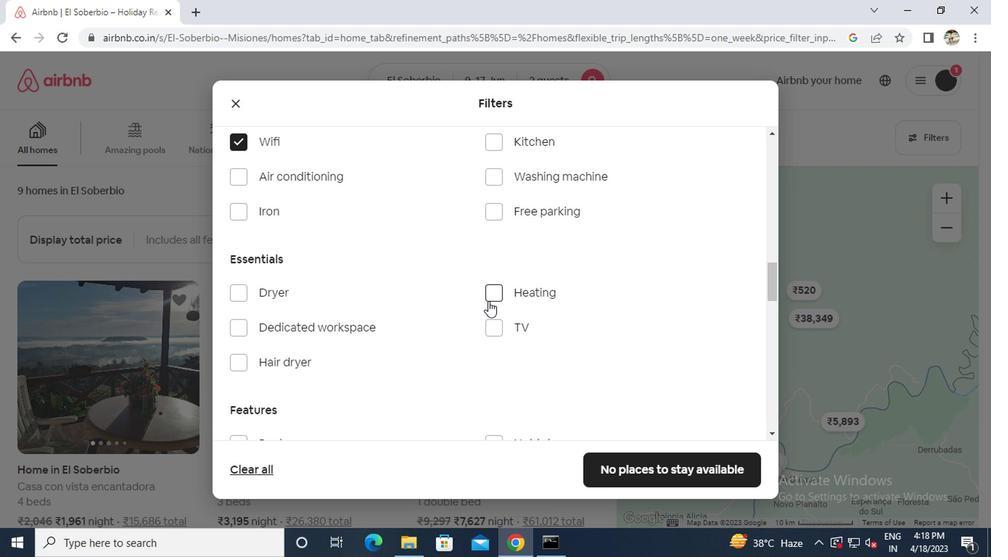 
Action: Mouse moved to (460, 360)
Screenshot: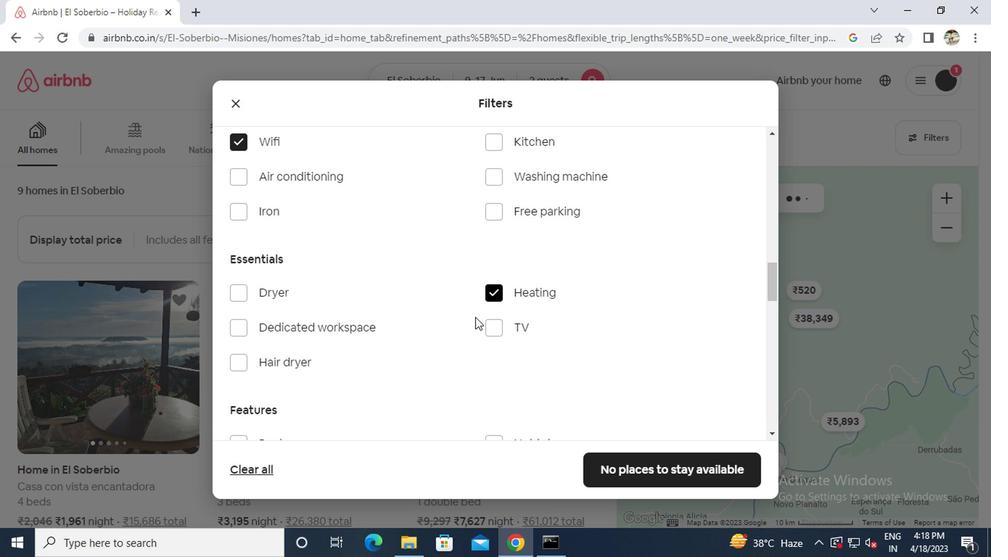 
Action: Mouse scrolled (460, 359) with delta (0, 0)
Screenshot: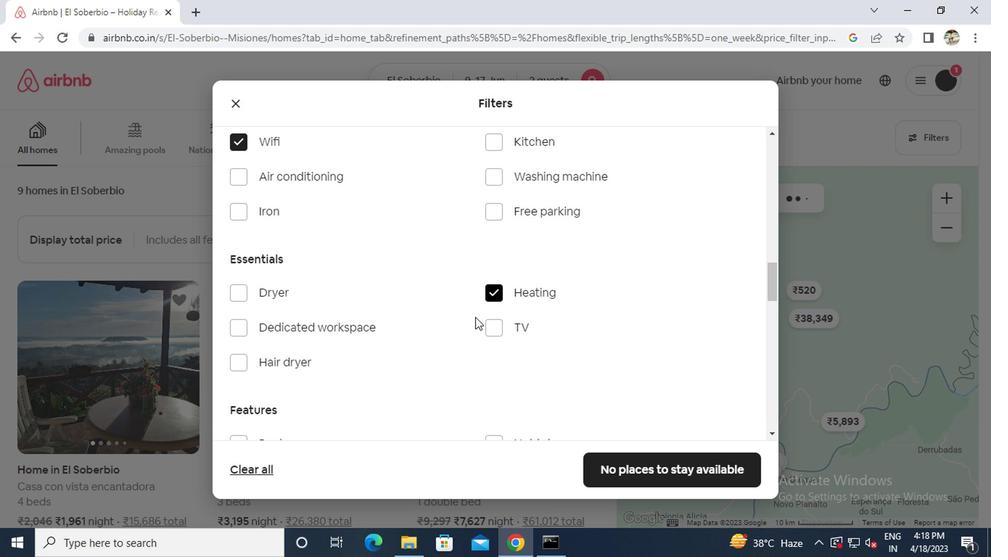 
Action: Mouse moved to (461, 360)
Screenshot: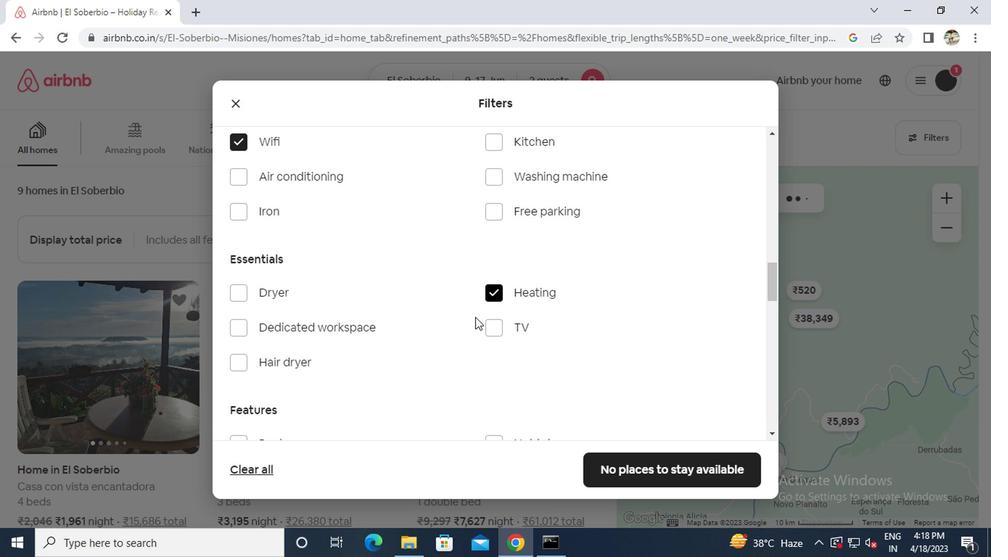 
Action: Mouse scrolled (461, 360) with delta (0, 0)
Screenshot: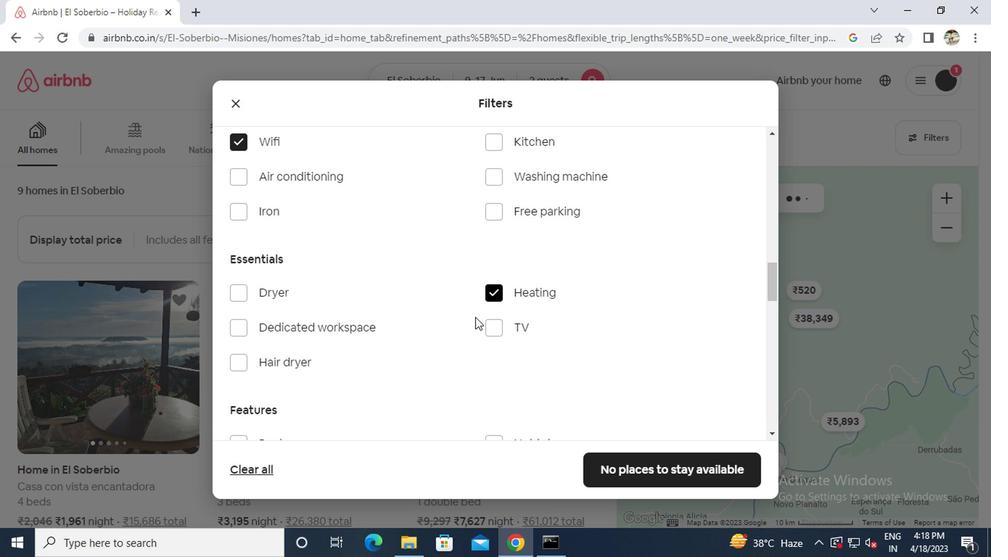 
Action: Mouse scrolled (461, 360) with delta (0, 0)
Screenshot: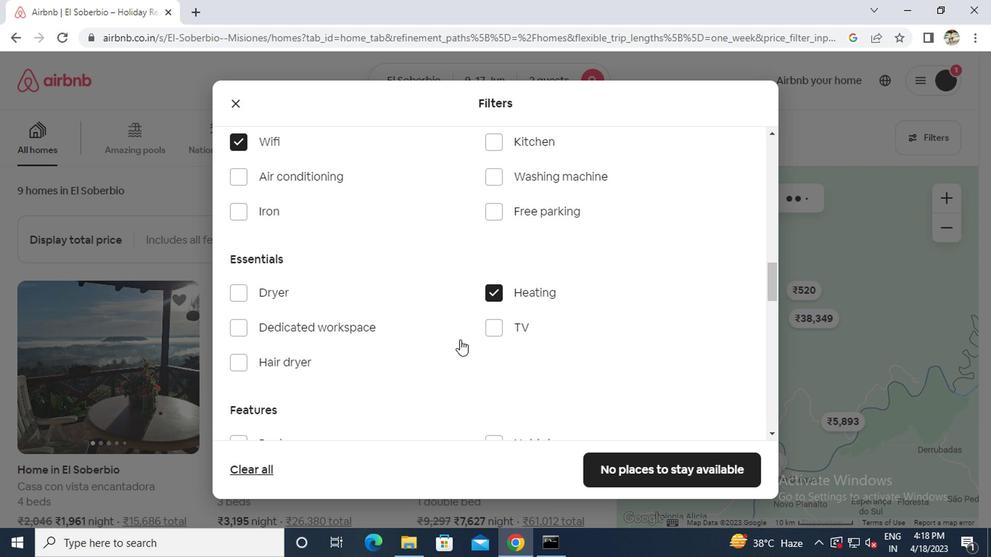 
Action: Mouse scrolled (461, 360) with delta (0, 0)
Screenshot: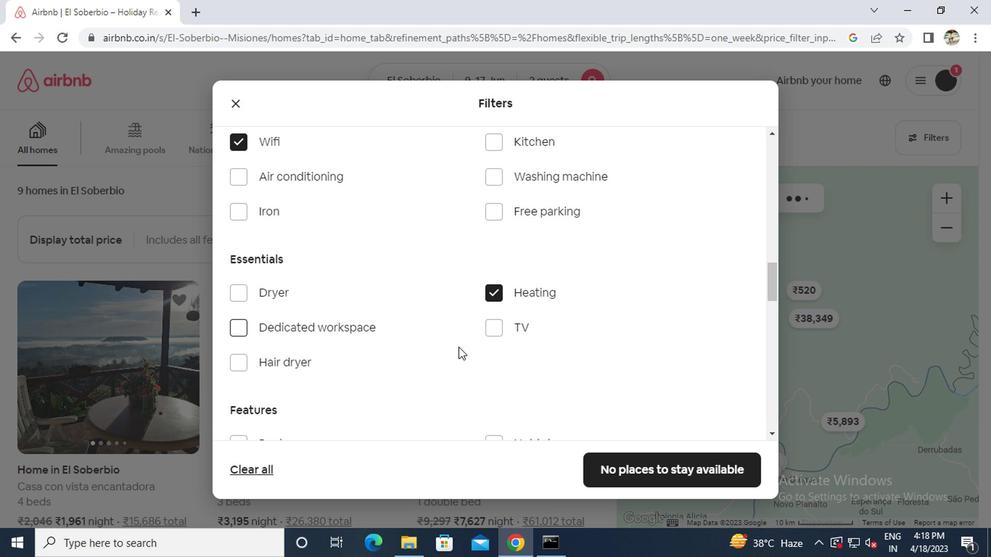 
Action: Mouse scrolled (461, 360) with delta (0, 0)
Screenshot: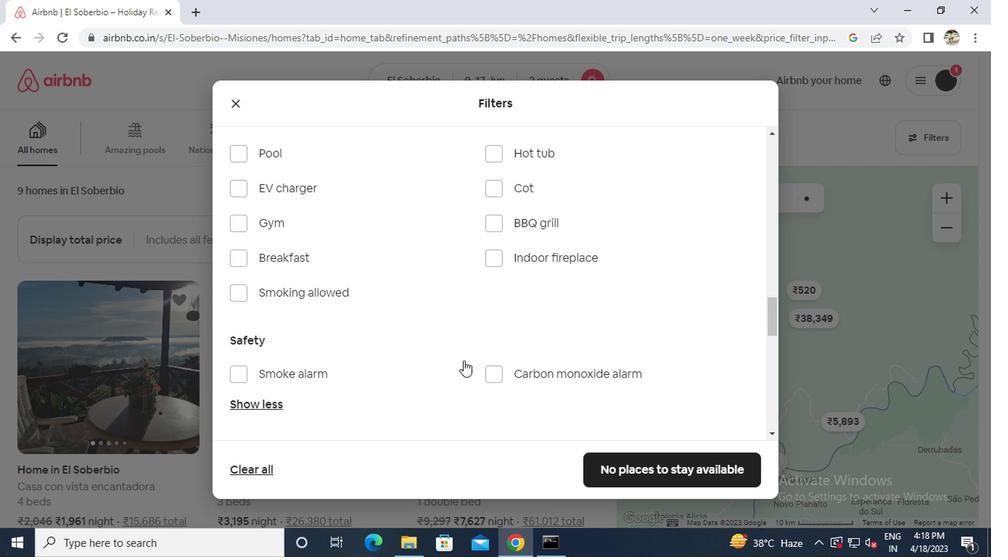 
Action: Mouse scrolled (461, 360) with delta (0, 0)
Screenshot: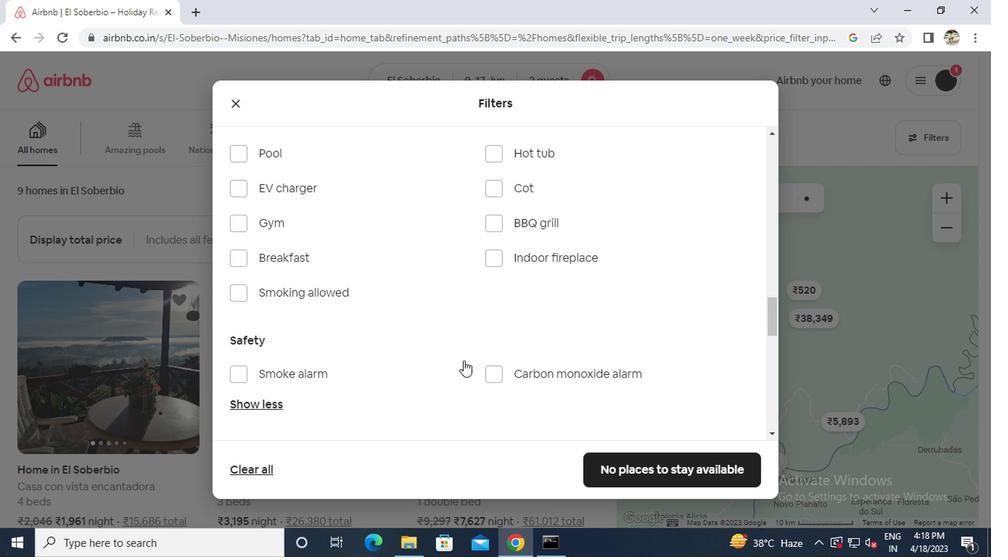 
Action: Mouse moved to (462, 360)
Screenshot: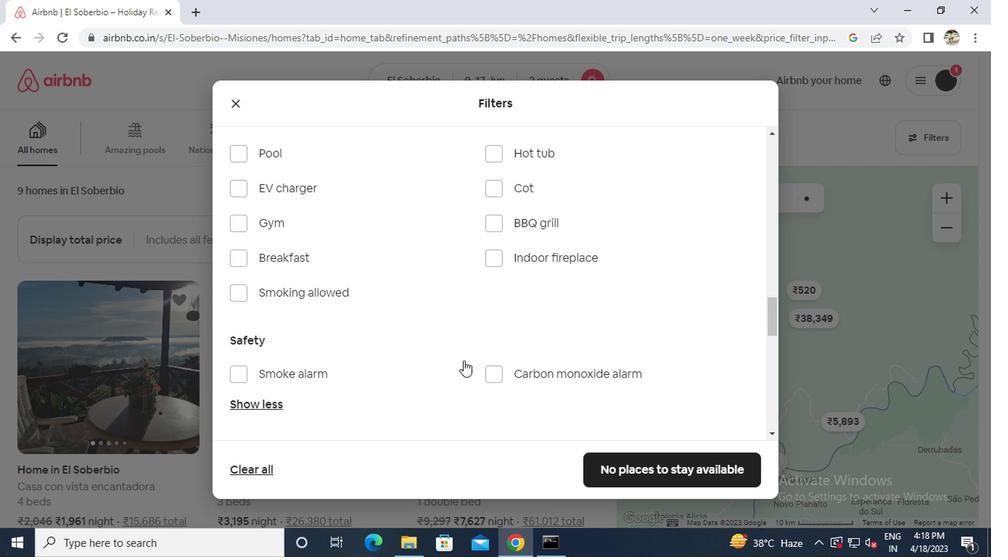 
Action: Mouse scrolled (462, 360) with delta (0, 0)
Screenshot: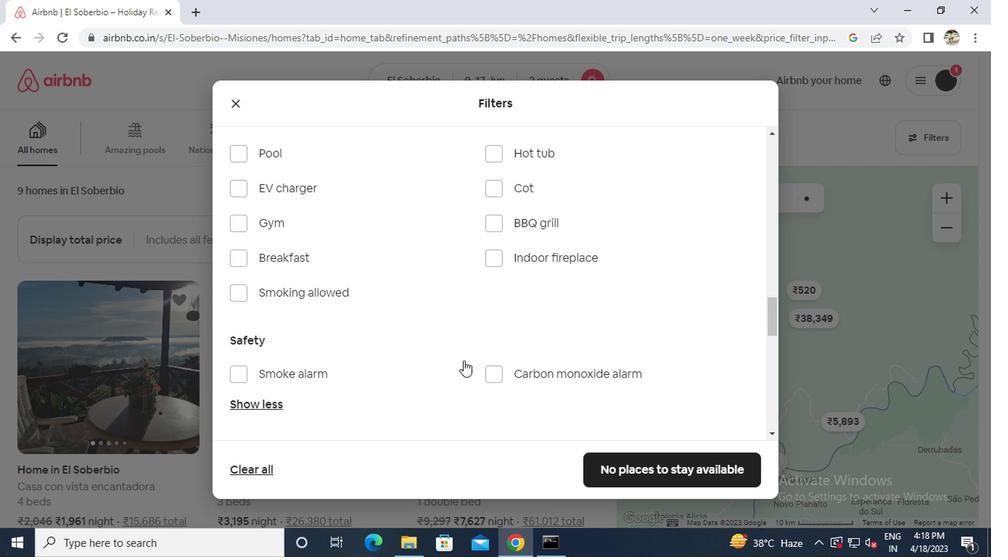 
Action: Mouse moved to (464, 361)
Screenshot: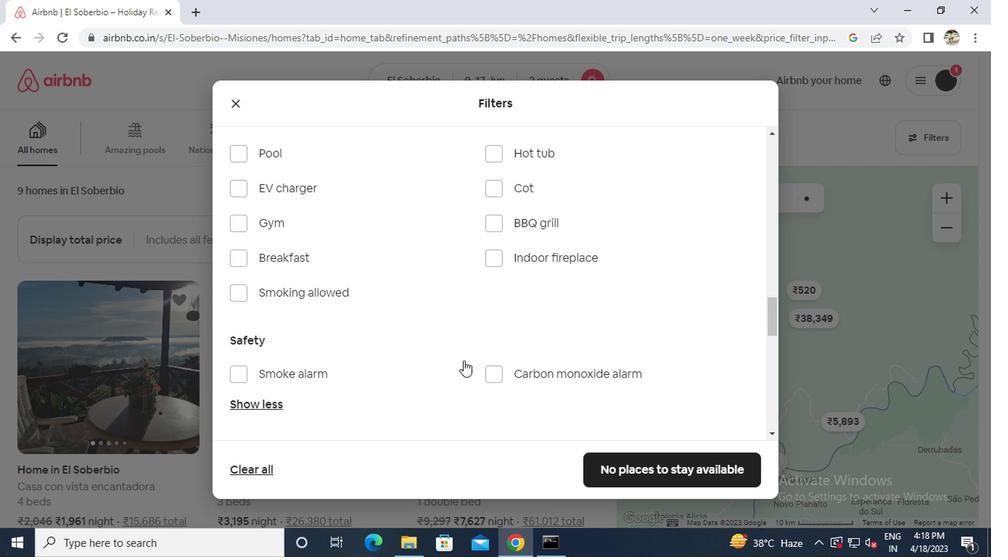 
Action: Mouse scrolled (464, 360) with delta (0, -1)
Screenshot: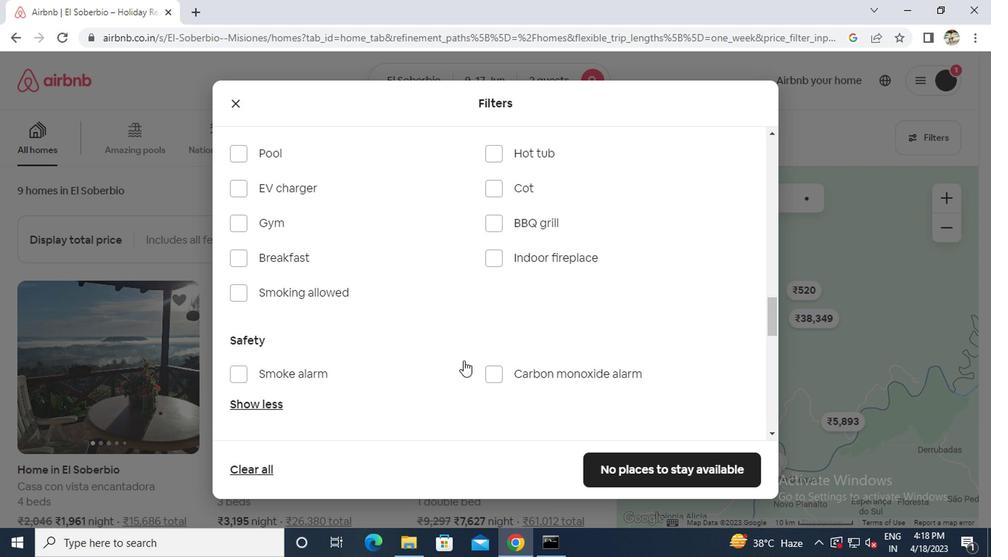 
Action: Mouse moved to (464, 361)
Screenshot: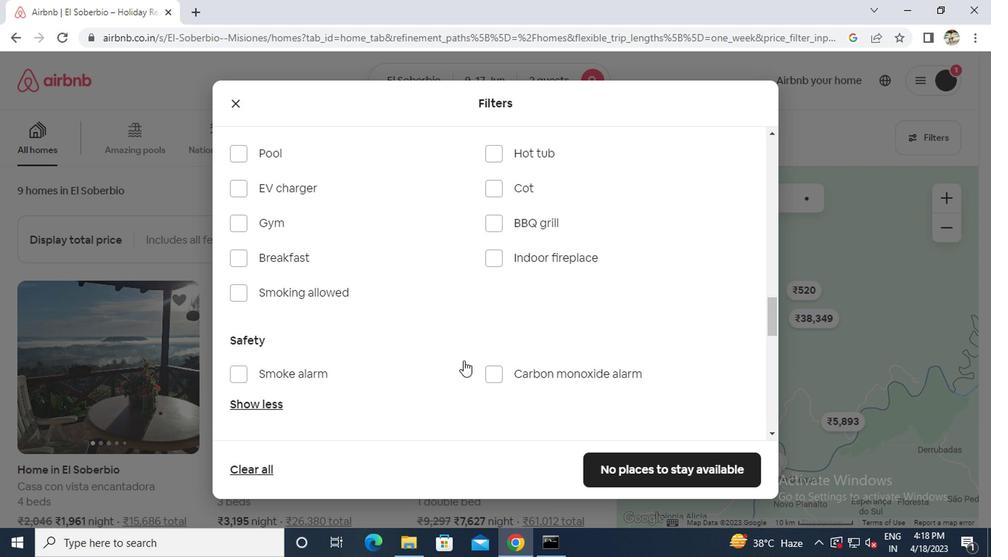 
Action: Mouse scrolled (464, 360) with delta (0, -1)
Screenshot: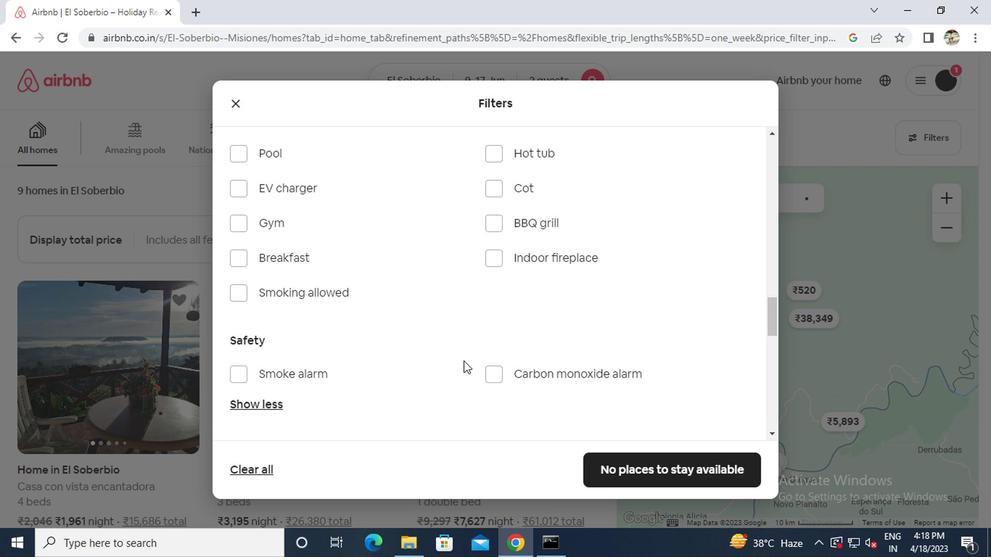 
Action: Mouse moved to (720, 208)
Screenshot: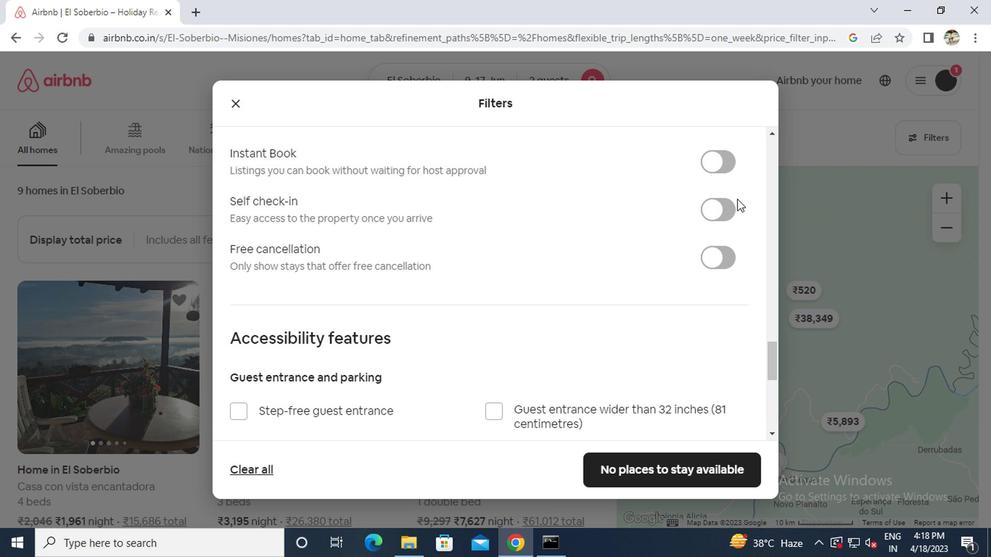 
Action: Mouse pressed left at (720, 208)
Screenshot: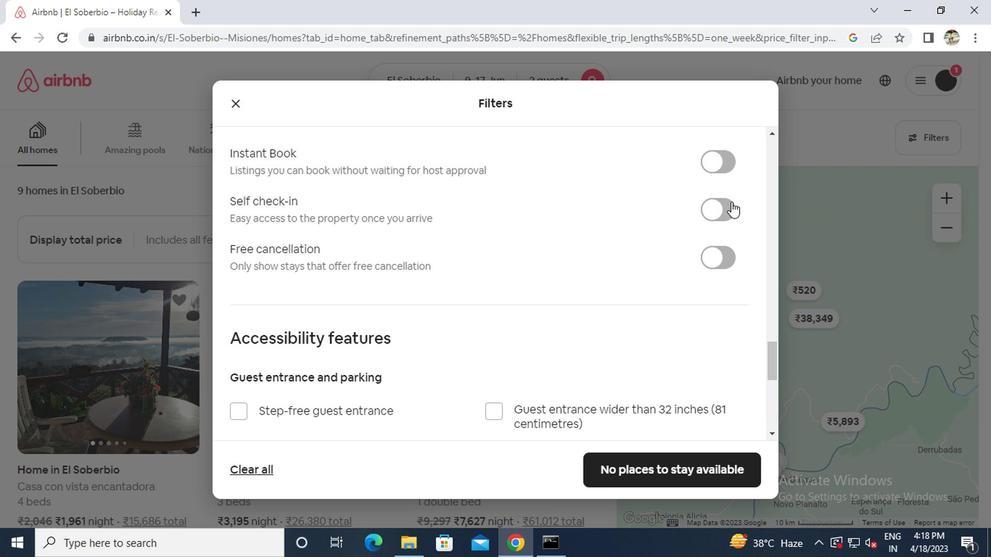 
Action: Mouse moved to (454, 308)
Screenshot: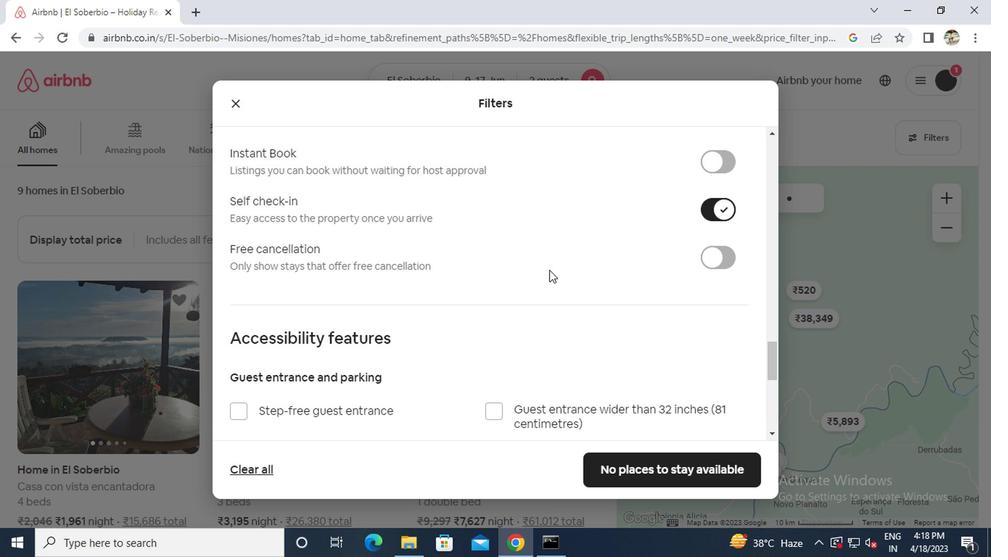 
Action: Mouse scrolled (454, 307) with delta (0, -1)
Screenshot: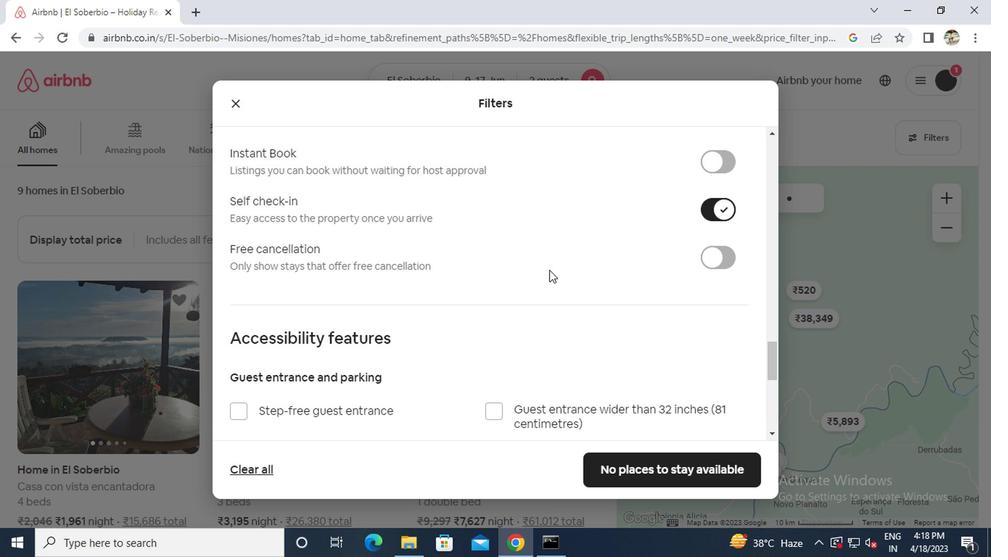 
Action: Mouse moved to (451, 309)
Screenshot: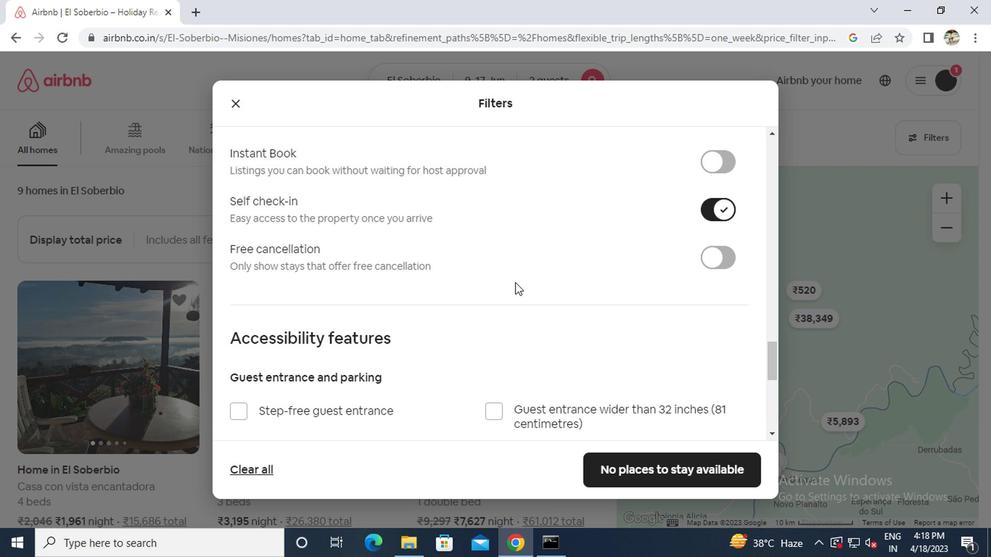 
Action: Mouse scrolled (451, 309) with delta (0, 0)
Screenshot: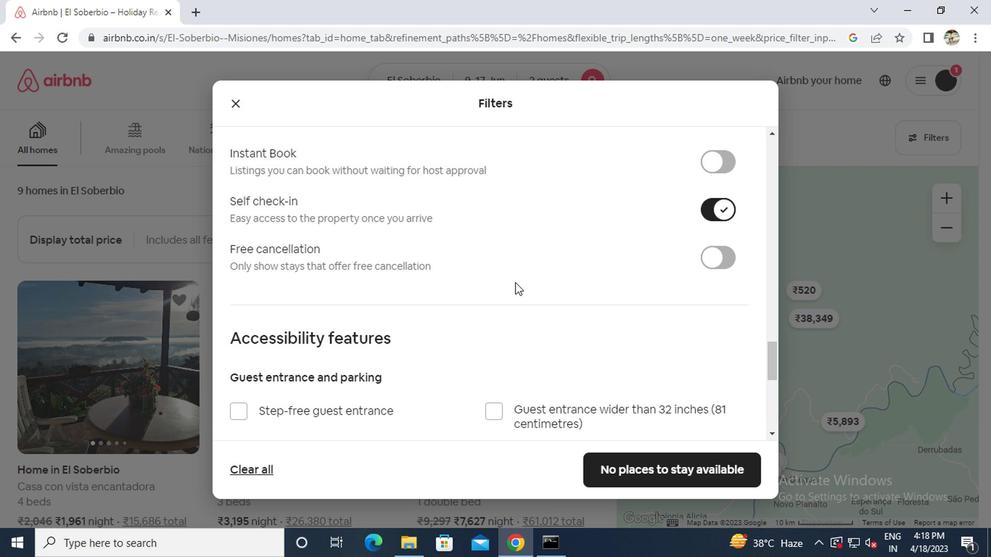 
Action: Mouse scrolled (451, 309) with delta (0, 0)
Screenshot: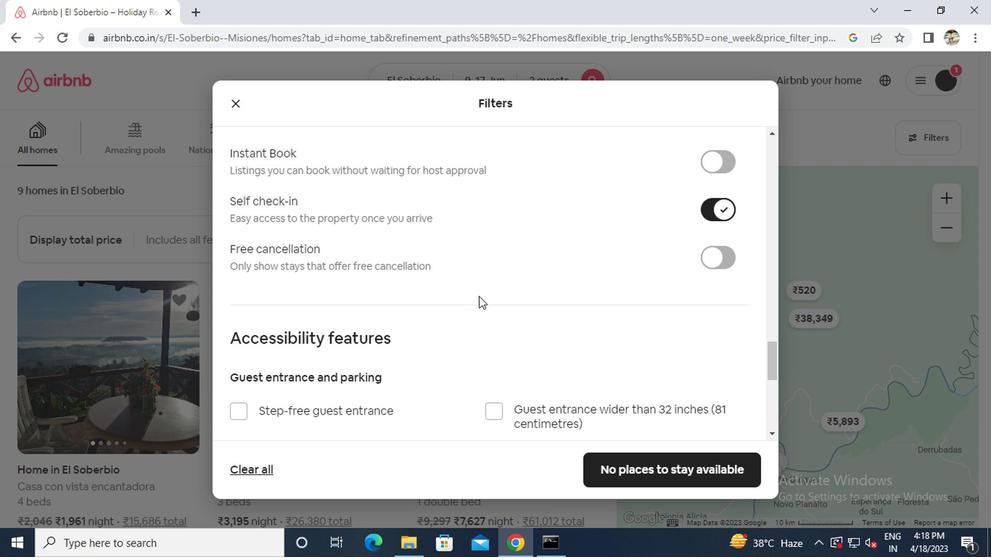 
Action: Mouse moved to (448, 312)
Screenshot: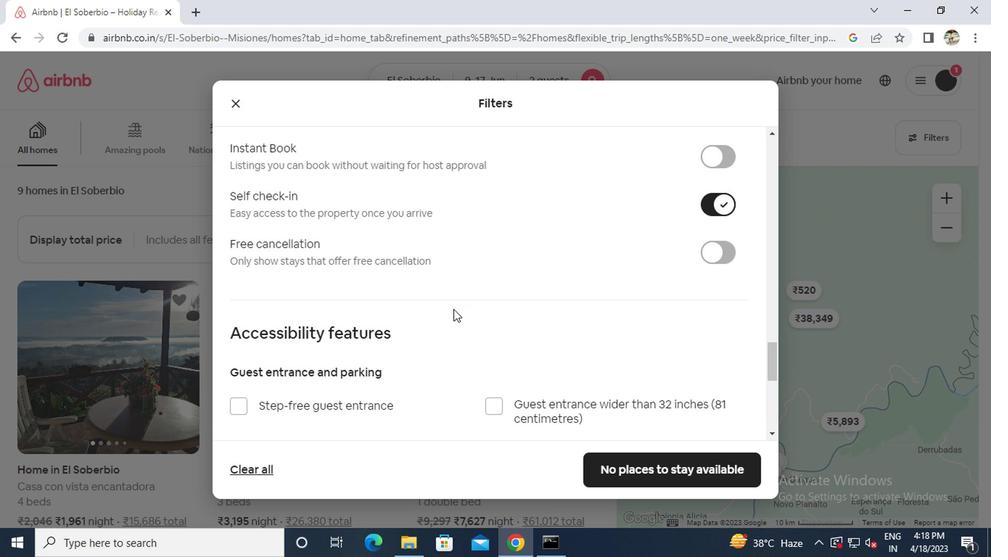 
Action: Mouse scrolled (448, 311) with delta (0, -1)
Screenshot: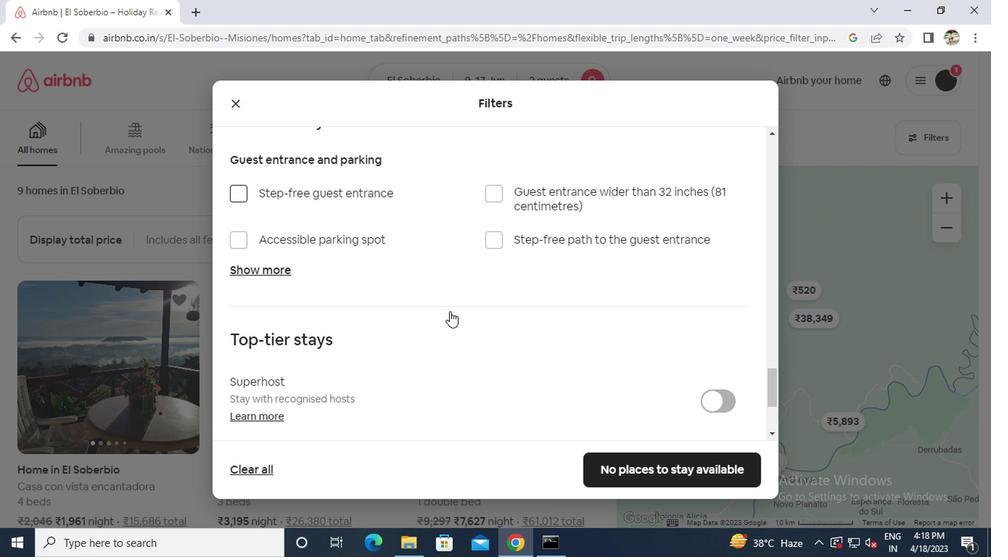 
Action: Mouse scrolled (448, 311) with delta (0, -1)
Screenshot: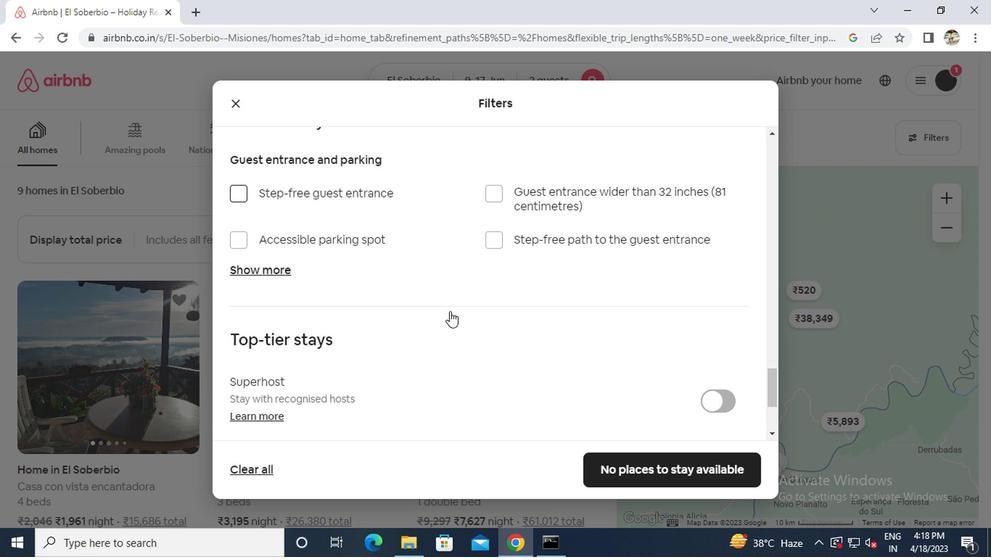 
Action: Mouse scrolled (448, 311) with delta (0, -1)
Screenshot: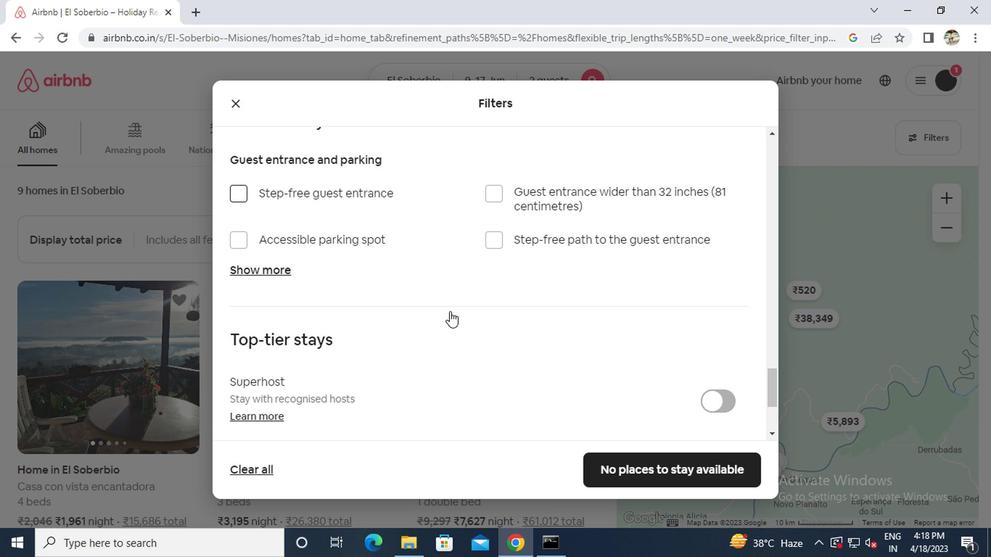 
Action: Mouse scrolled (448, 311) with delta (0, -1)
Screenshot: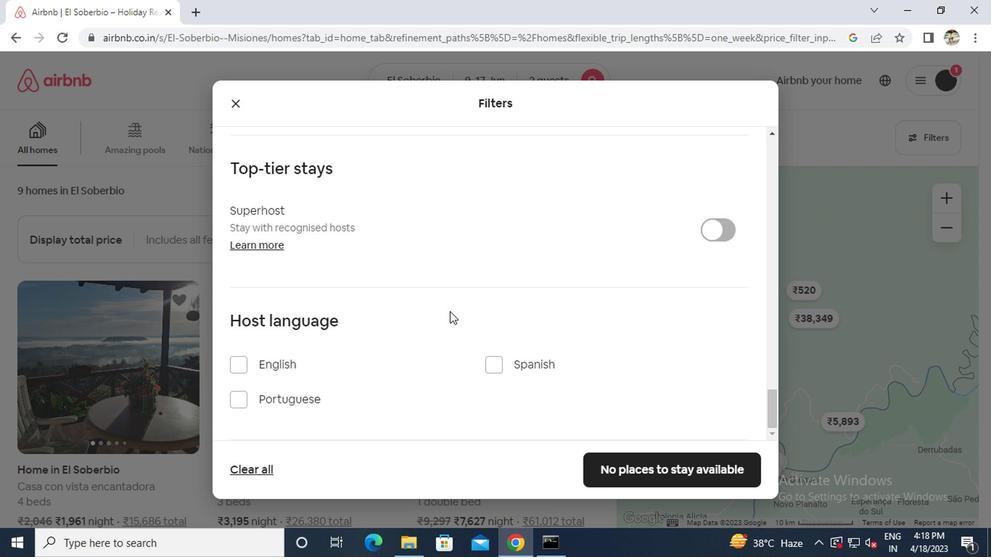 
Action: Mouse scrolled (448, 311) with delta (0, -1)
Screenshot: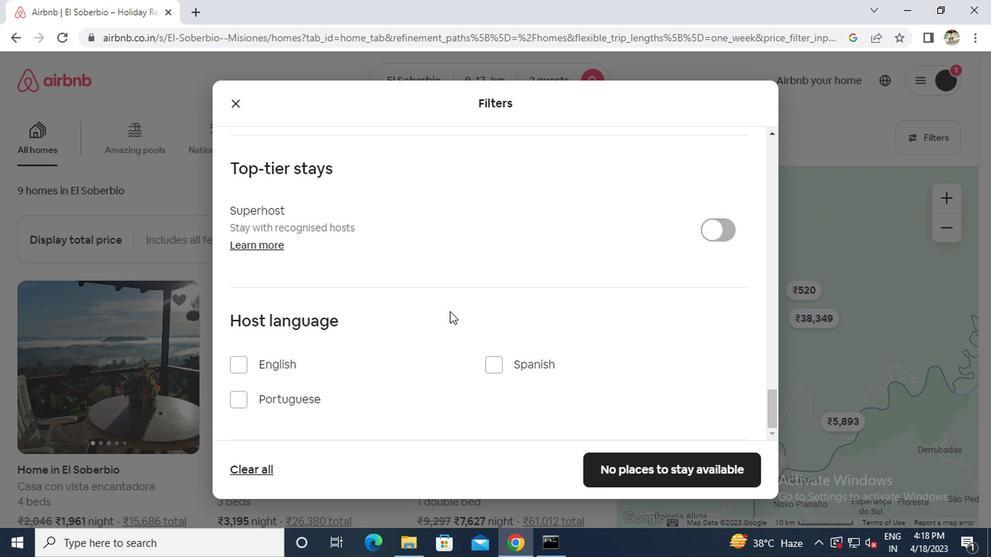 
Action: Mouse moved to (245, 369)
Screenshot: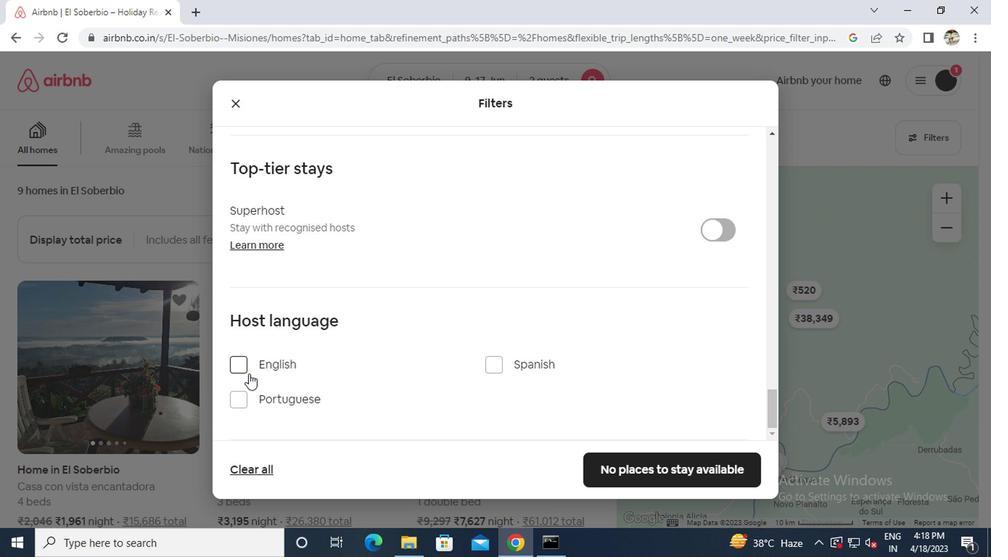 
Action: Mouse pressed left at (245, 369)
Screenshot: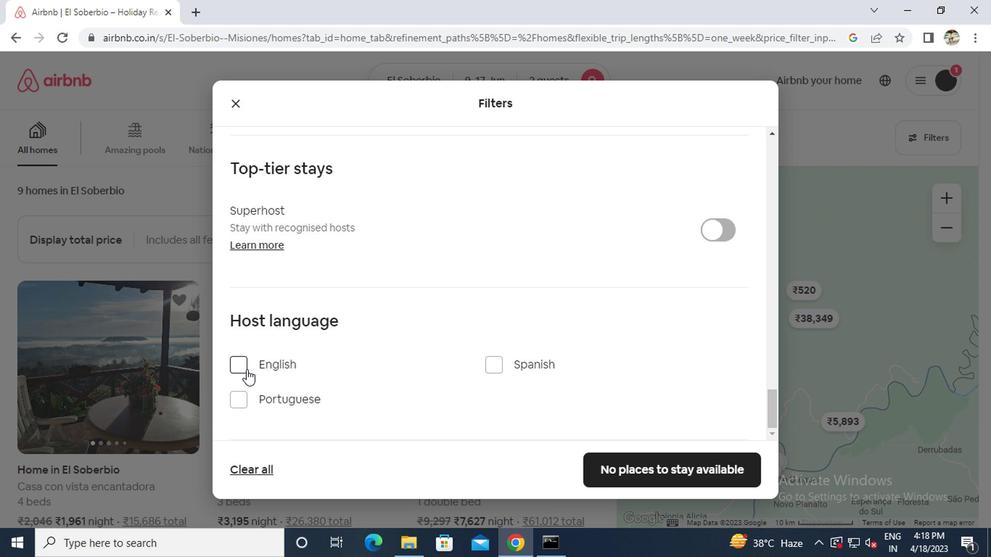 
Action: Mouse moved to (615, 471)
Screenshot: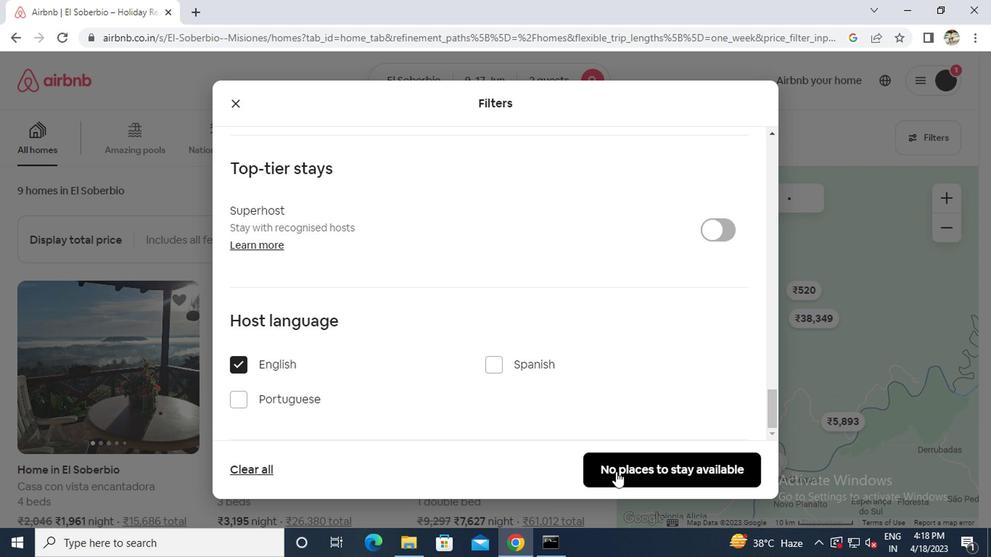 
Action: Mouse pressed left at (615, 471)
Screenshot: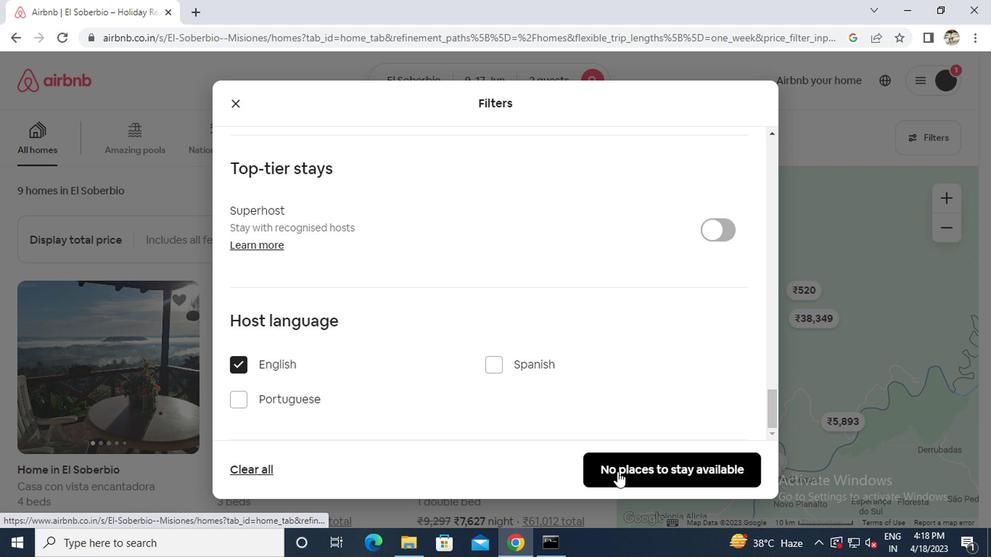 
